 Task: Create a due date automation trigger when advanced on, 2 days before a card is due add dates not due this week at 11:00 AM.
Action: Mouse moved to (1201, 348)
Screenshot: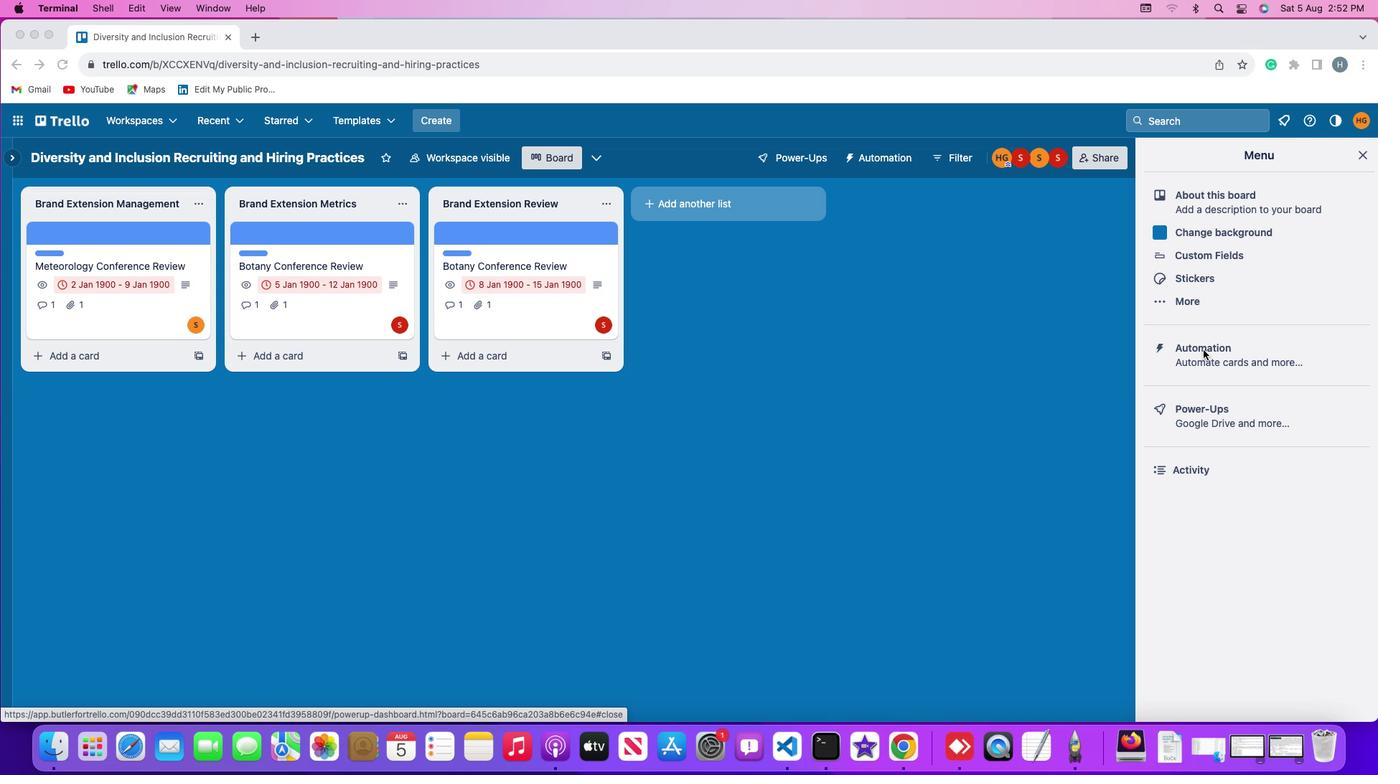 
Action: Mouse pressed left at (1201, 348)
Screenshot: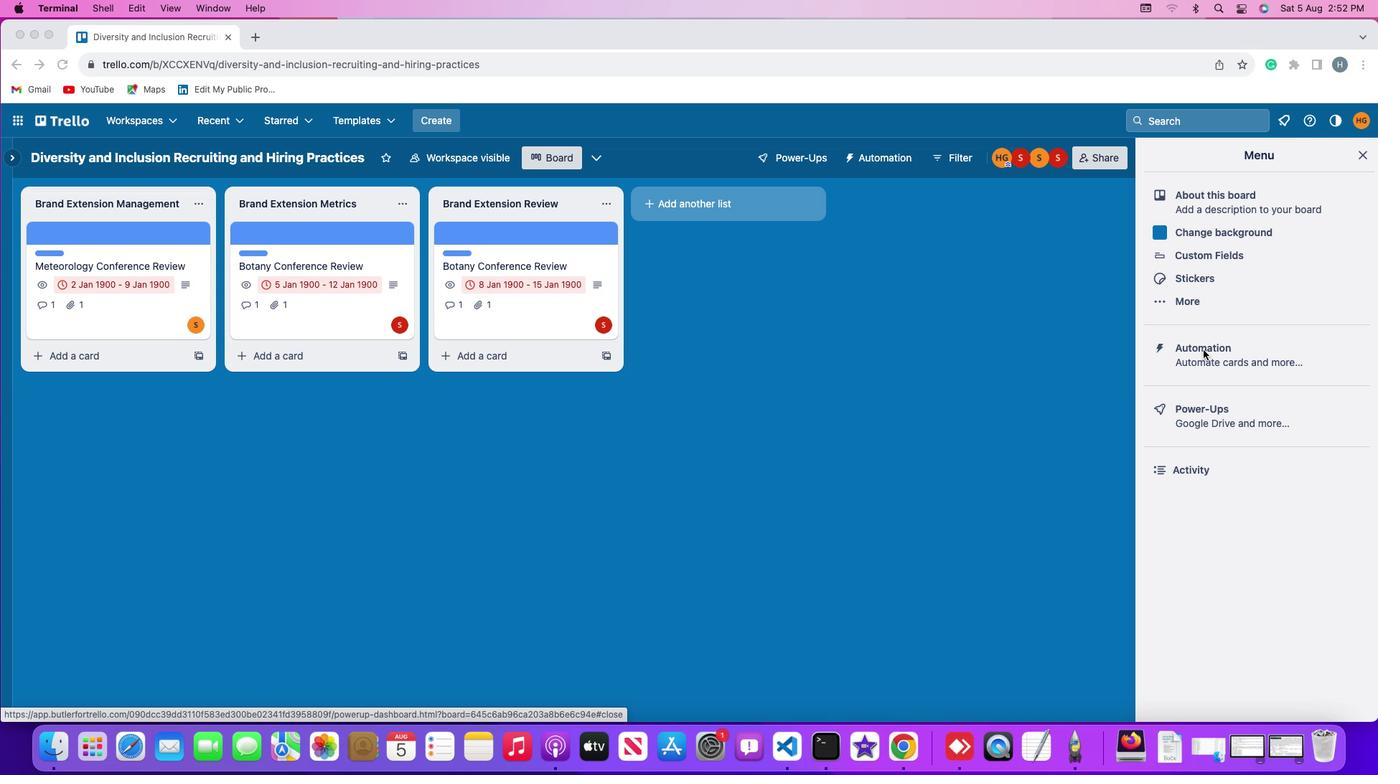 
Action: Mouse moved to (1201, 348)
Screenshot: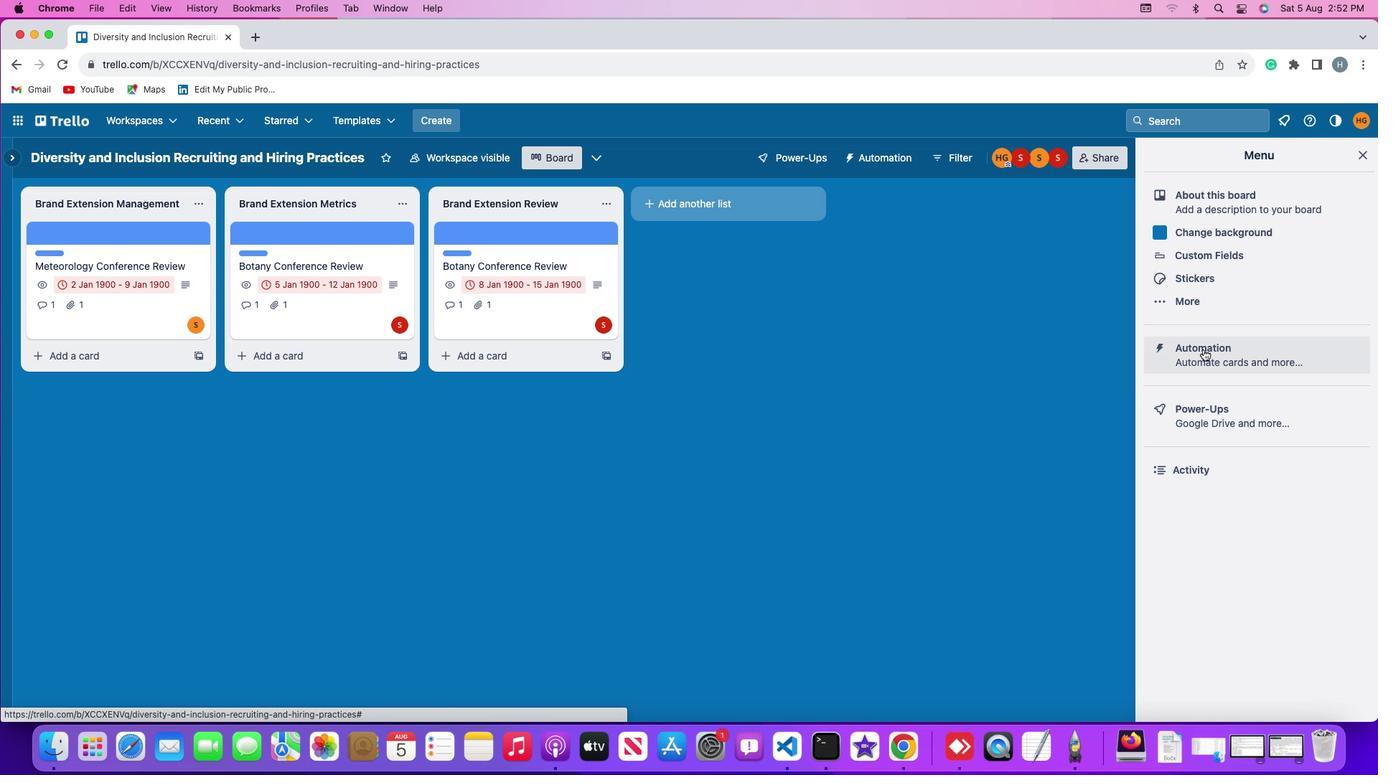 
Action: Mouse pressed left at (1201, 348)
Screenshot: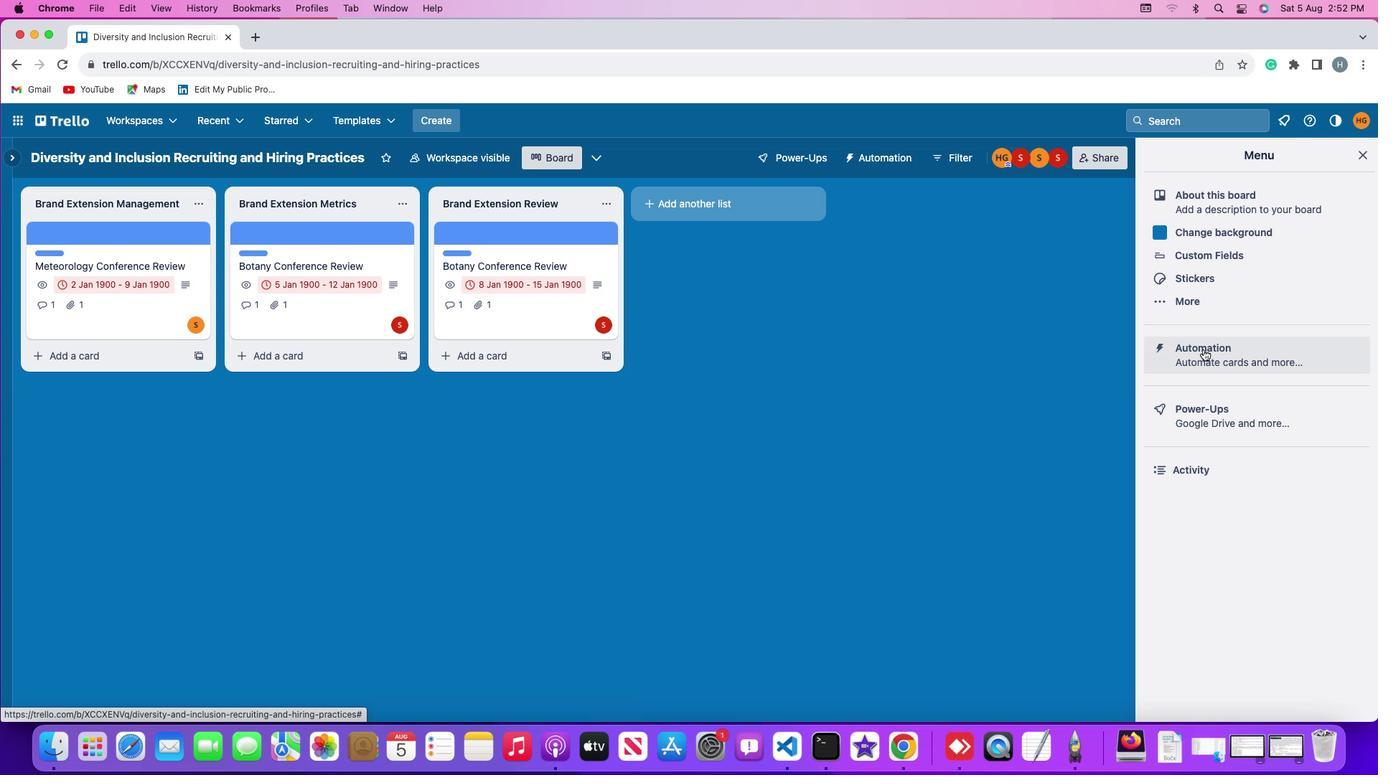 
Action: Mouse moved to (99, 341)
Screenshot: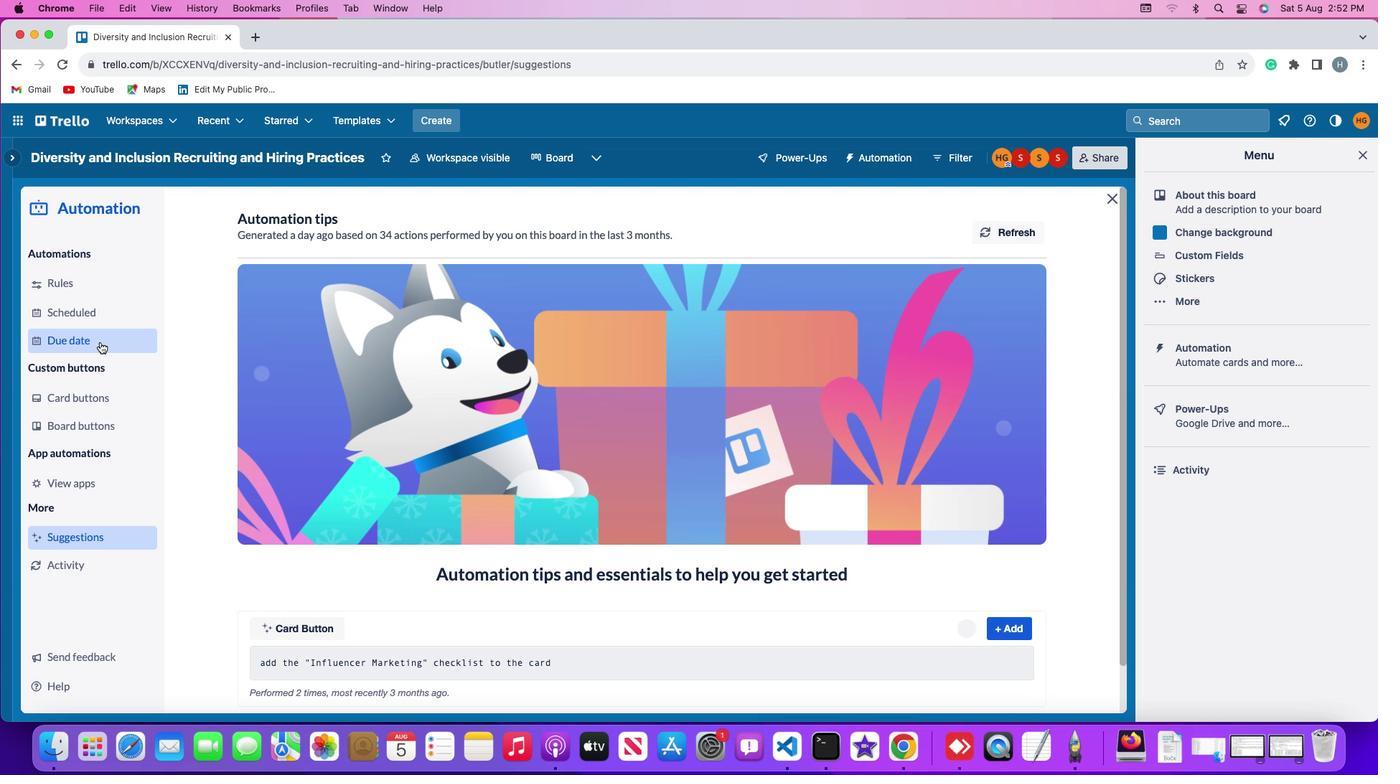 
Action: Mouse pressed left at (99, 341)
Screenshot: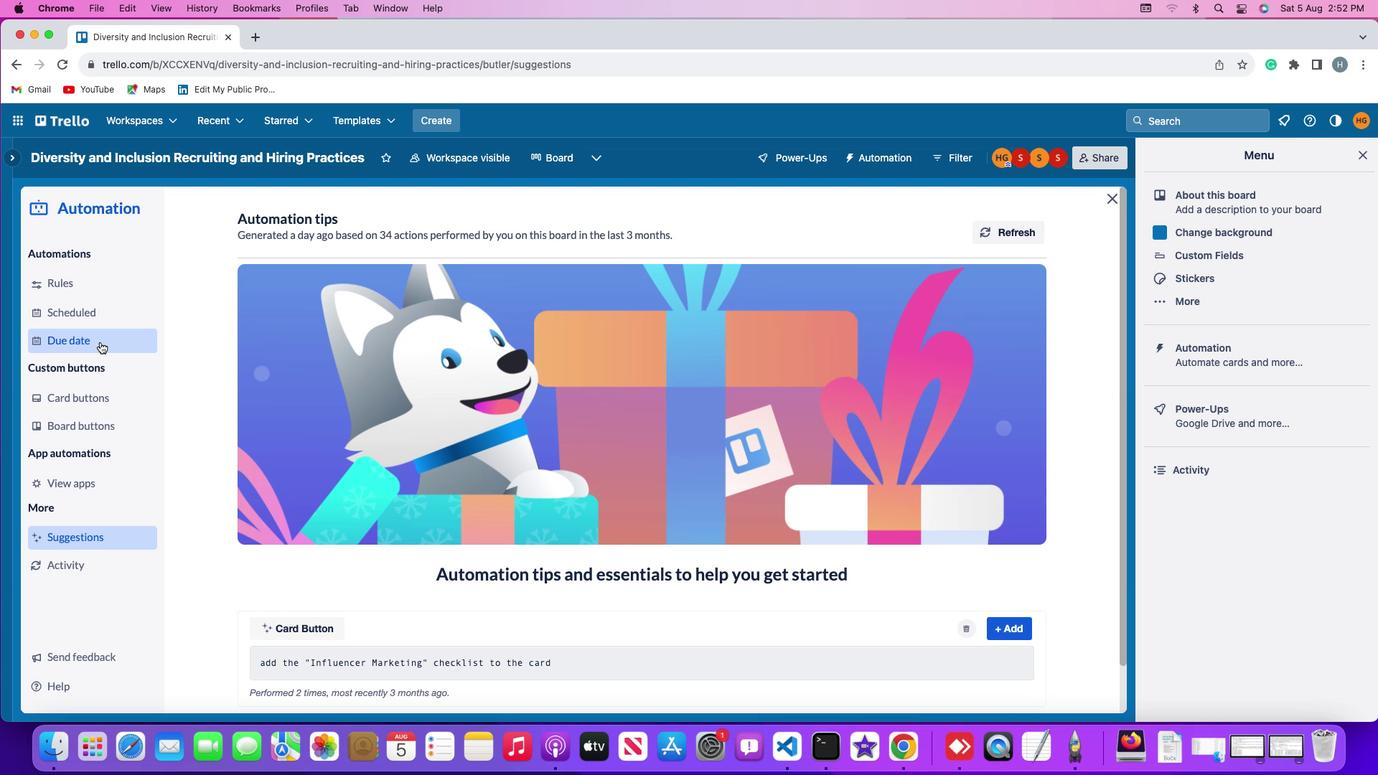 
Action: Mouse moved to (963, 216)
Screenshot: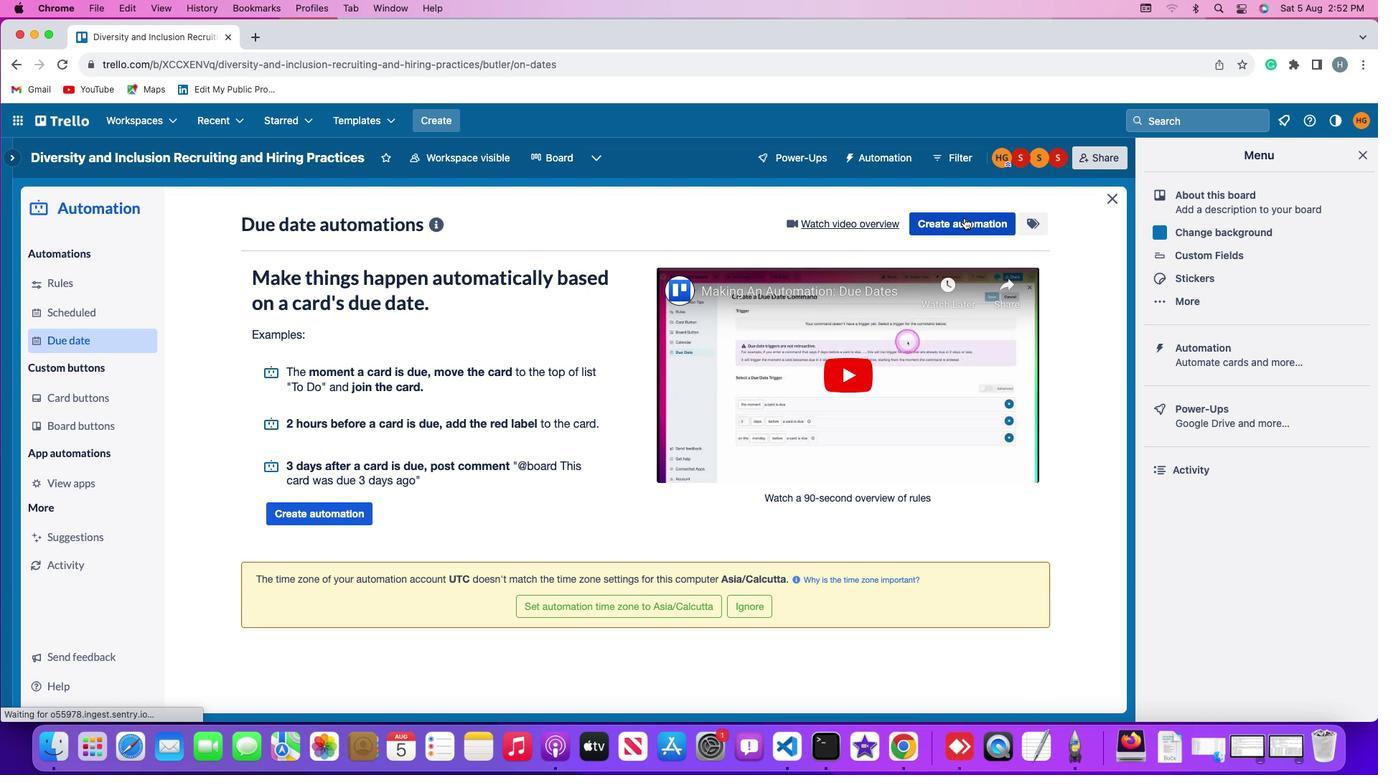 
Action: Mouse pressed left at (963, 216)
Screenshot: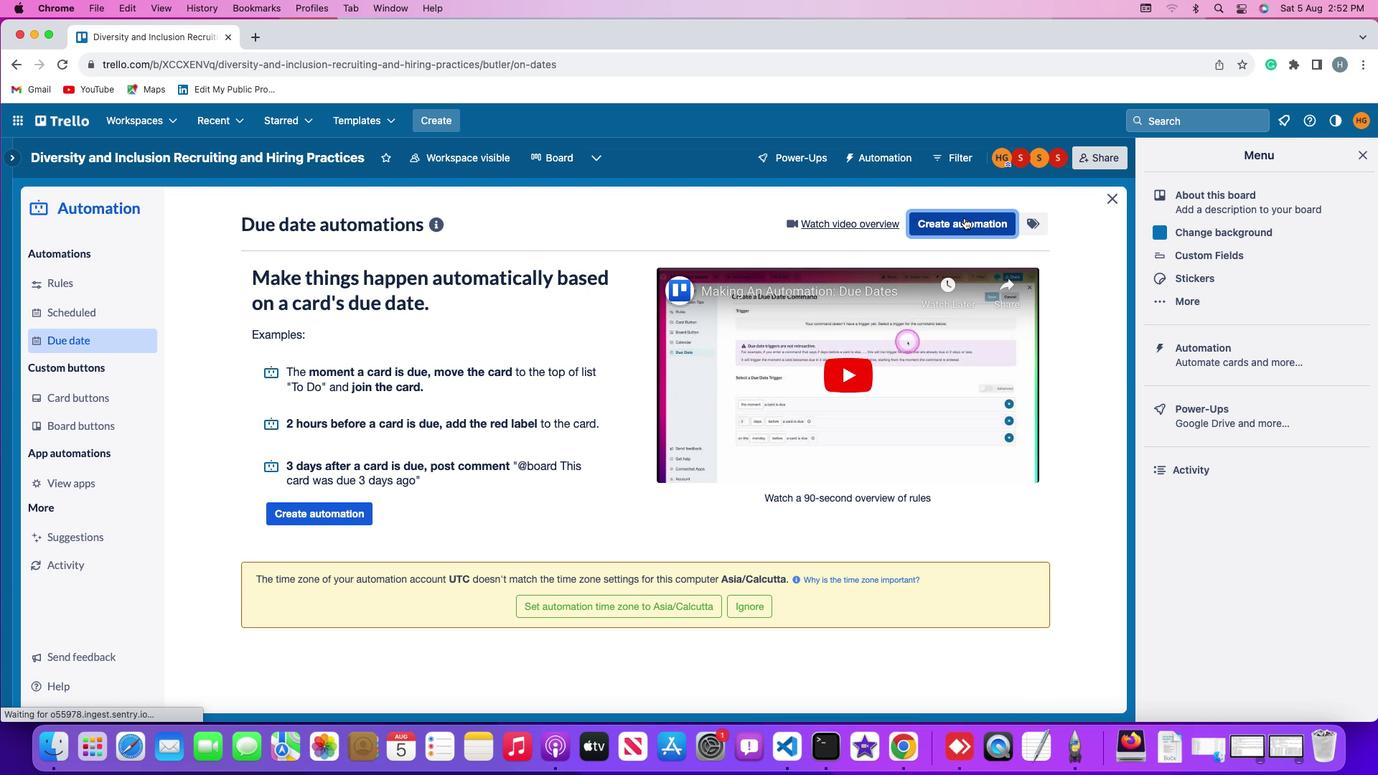 
Action: Mouse moved to (557, 353)
Screenshot: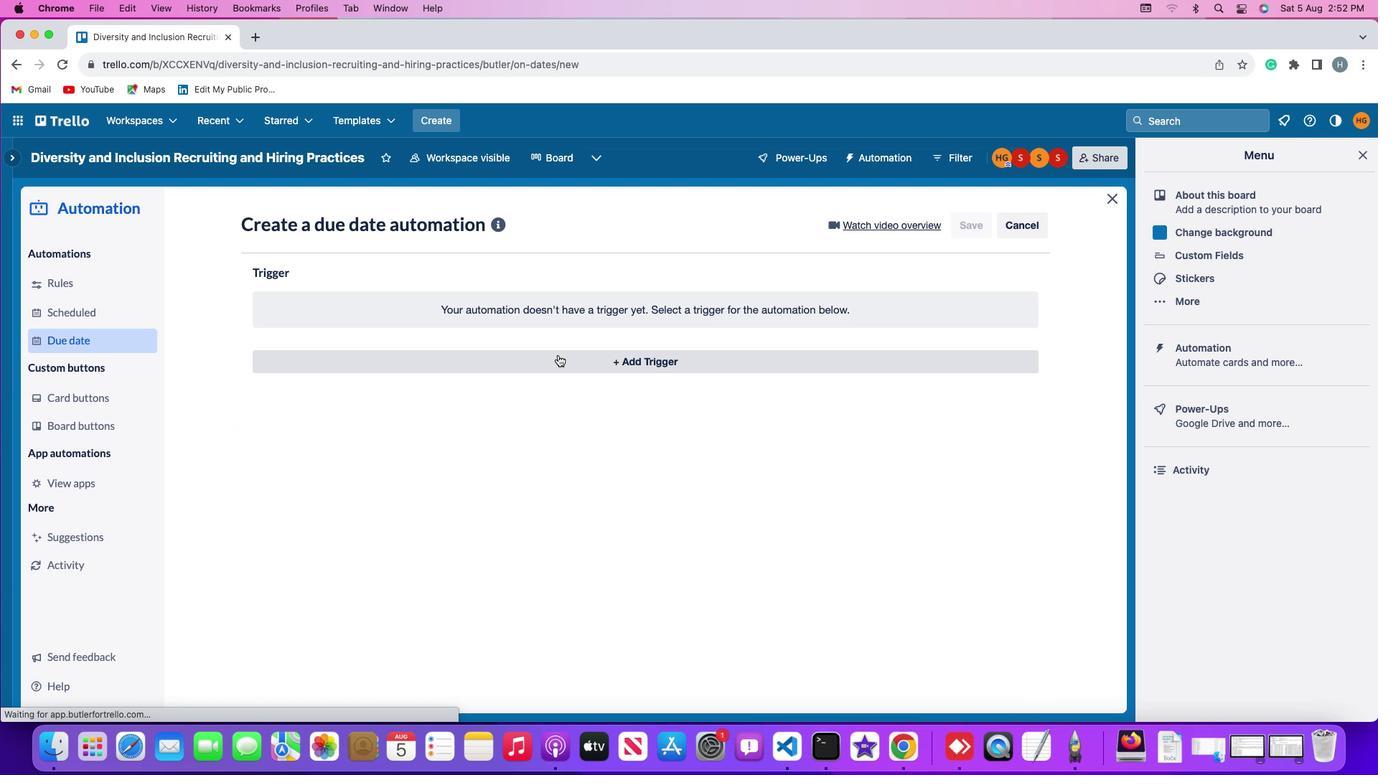 
Action: Mouse pressed left at (557, 353)
Screenshot: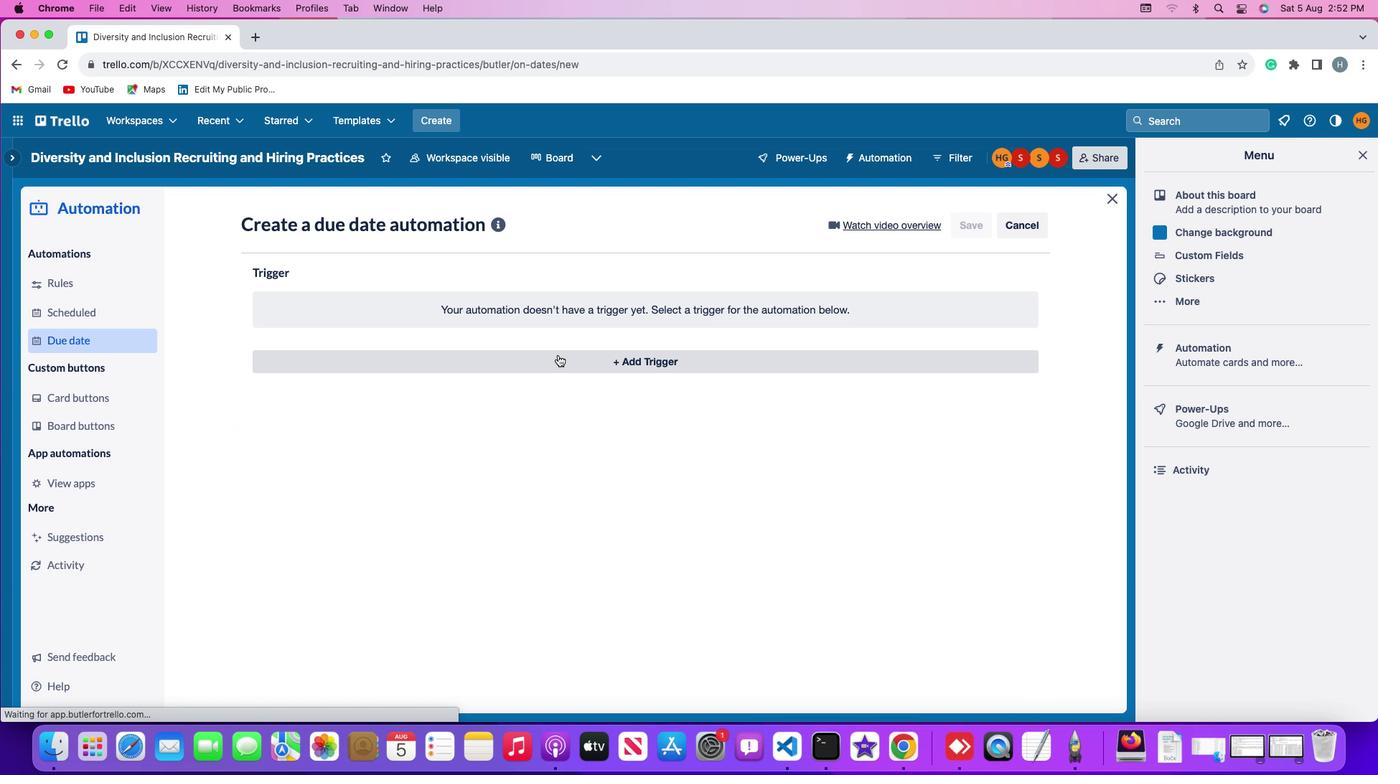 
Action: Mouse moved to (285, 572)
Screenshot: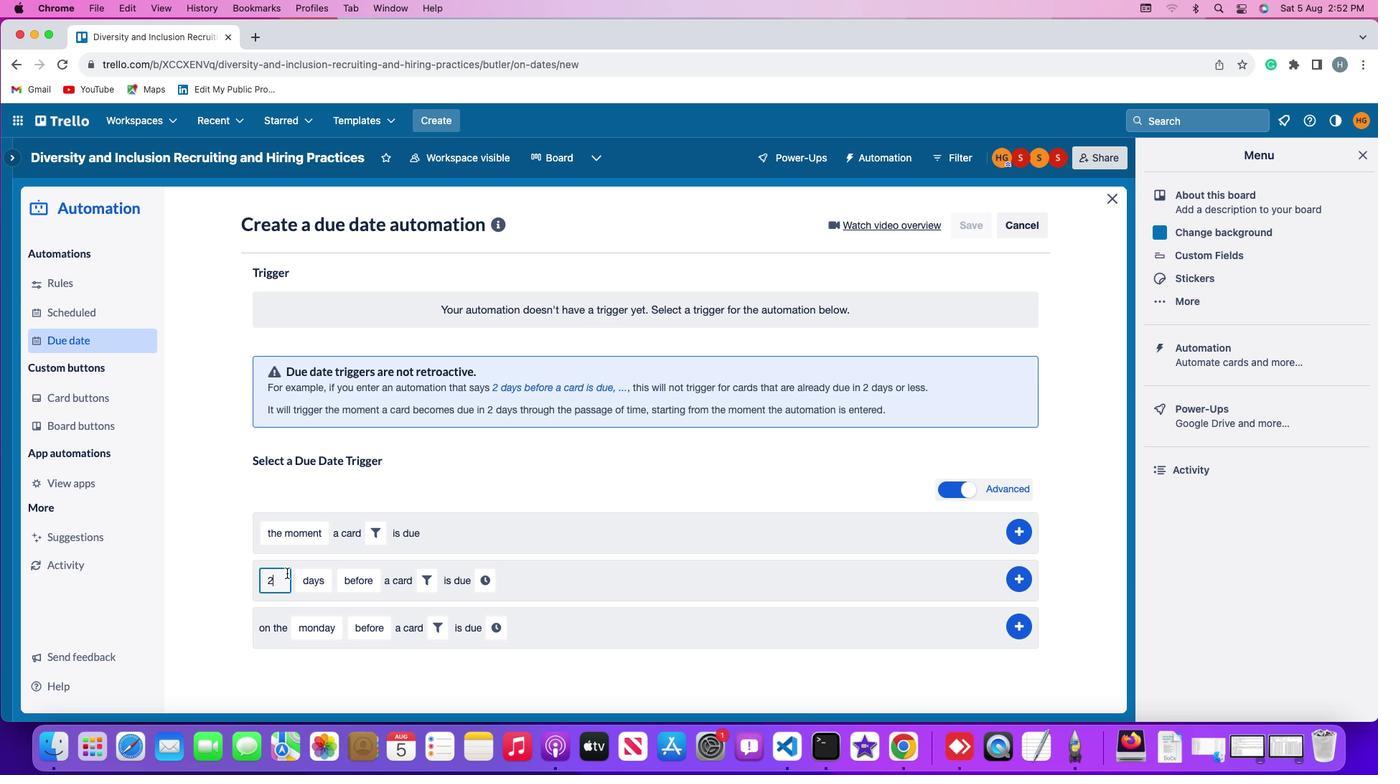 
Action: Mouse pressed left at (285, 572)
Screenshot: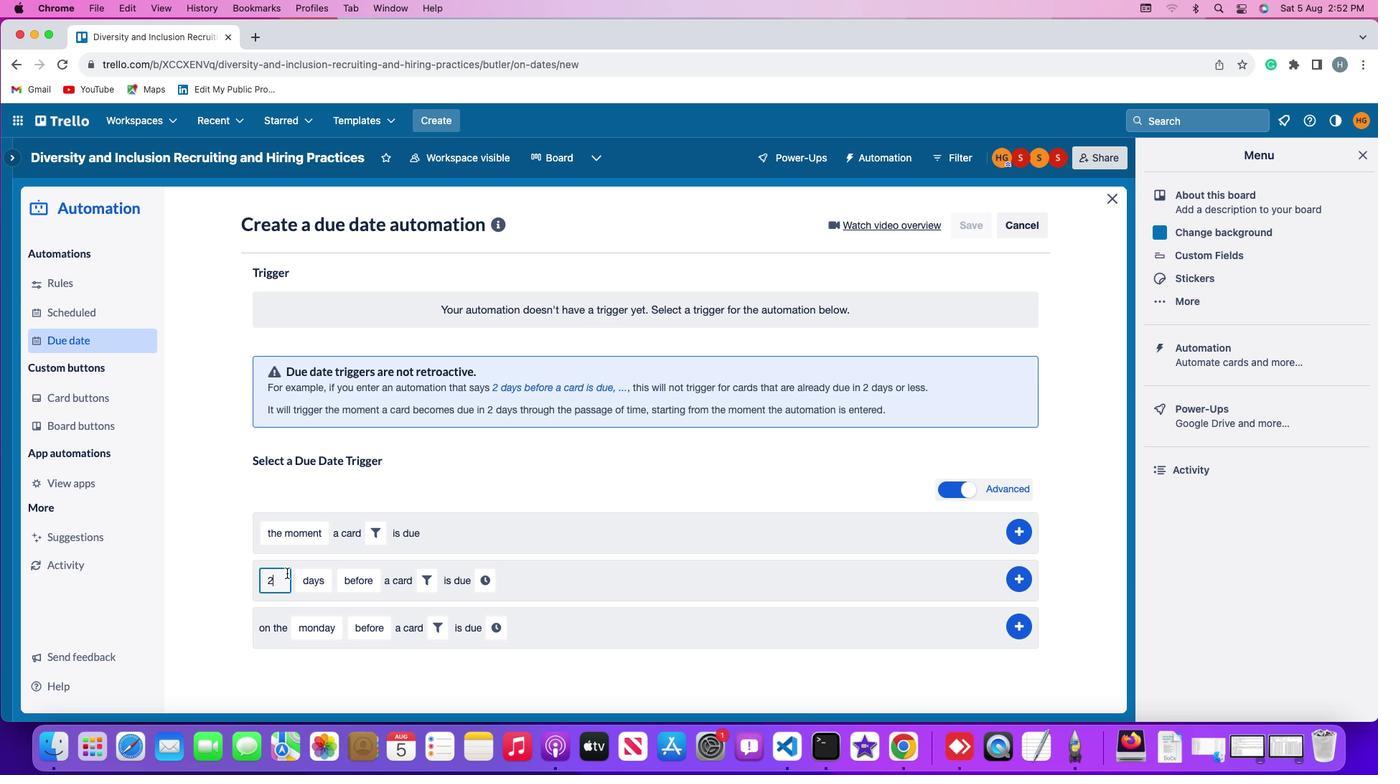 
Action: Key pressed Key.backspace'2'
Screenshot: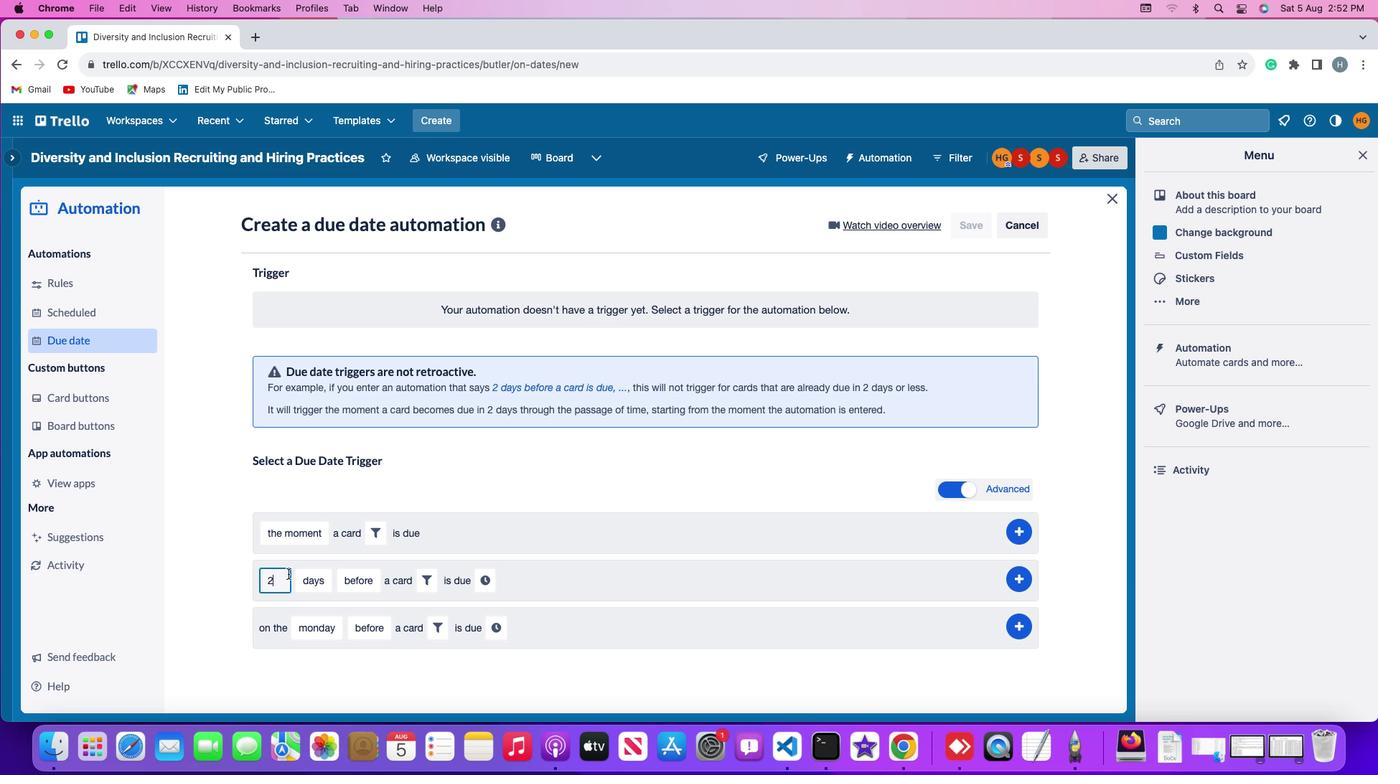 
Action: Mouse moved to (304, 572)
Screenshot: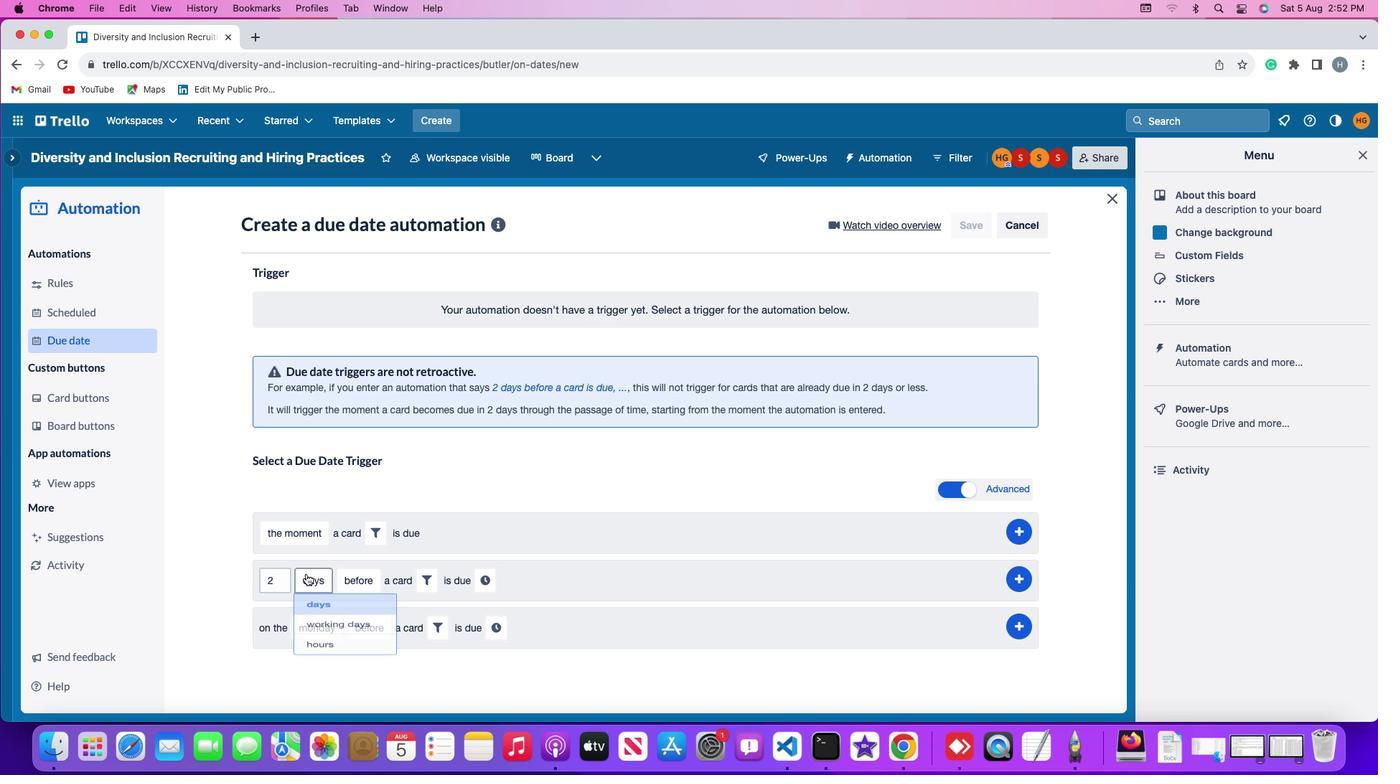 
Action: Mouse pressed left at (304, 572)
Screenshot: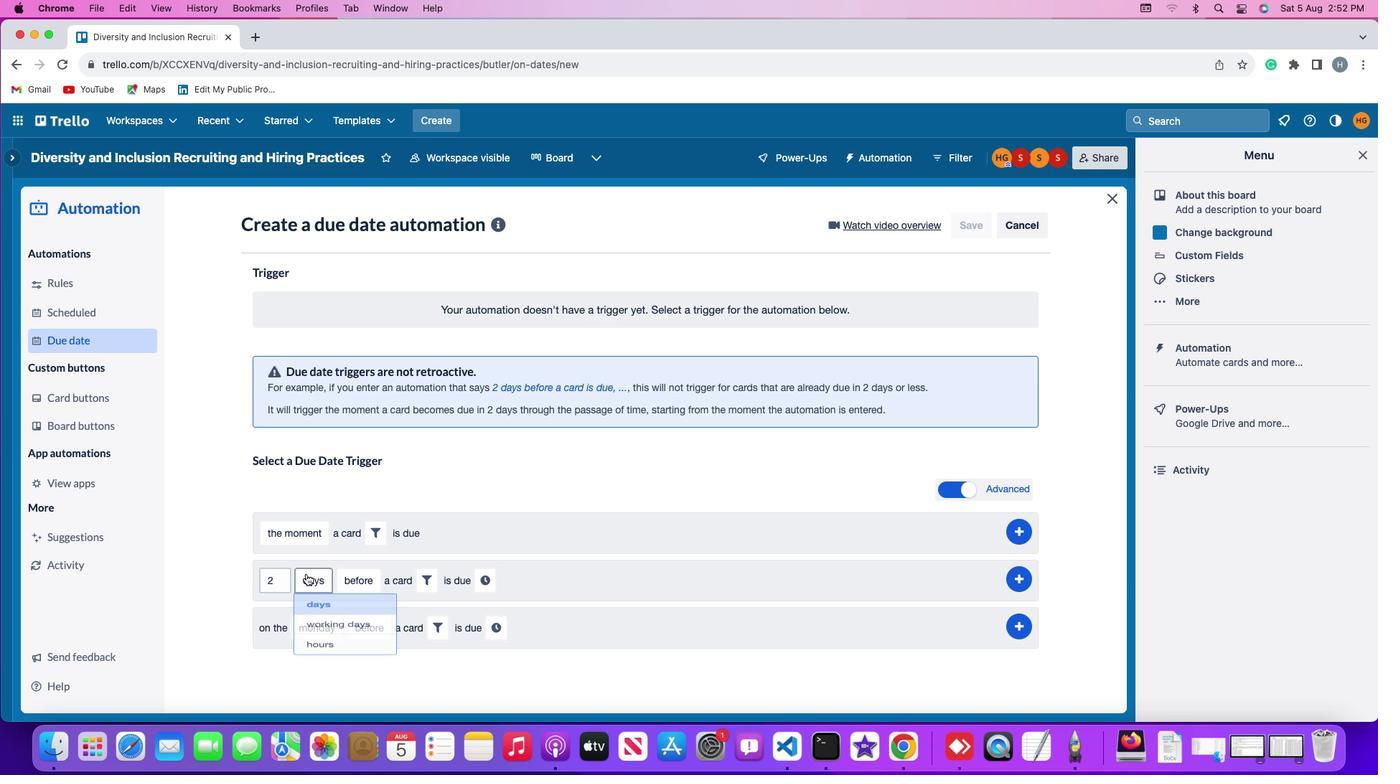 
Action: Mouse moved to (317, 610)
Screenshot: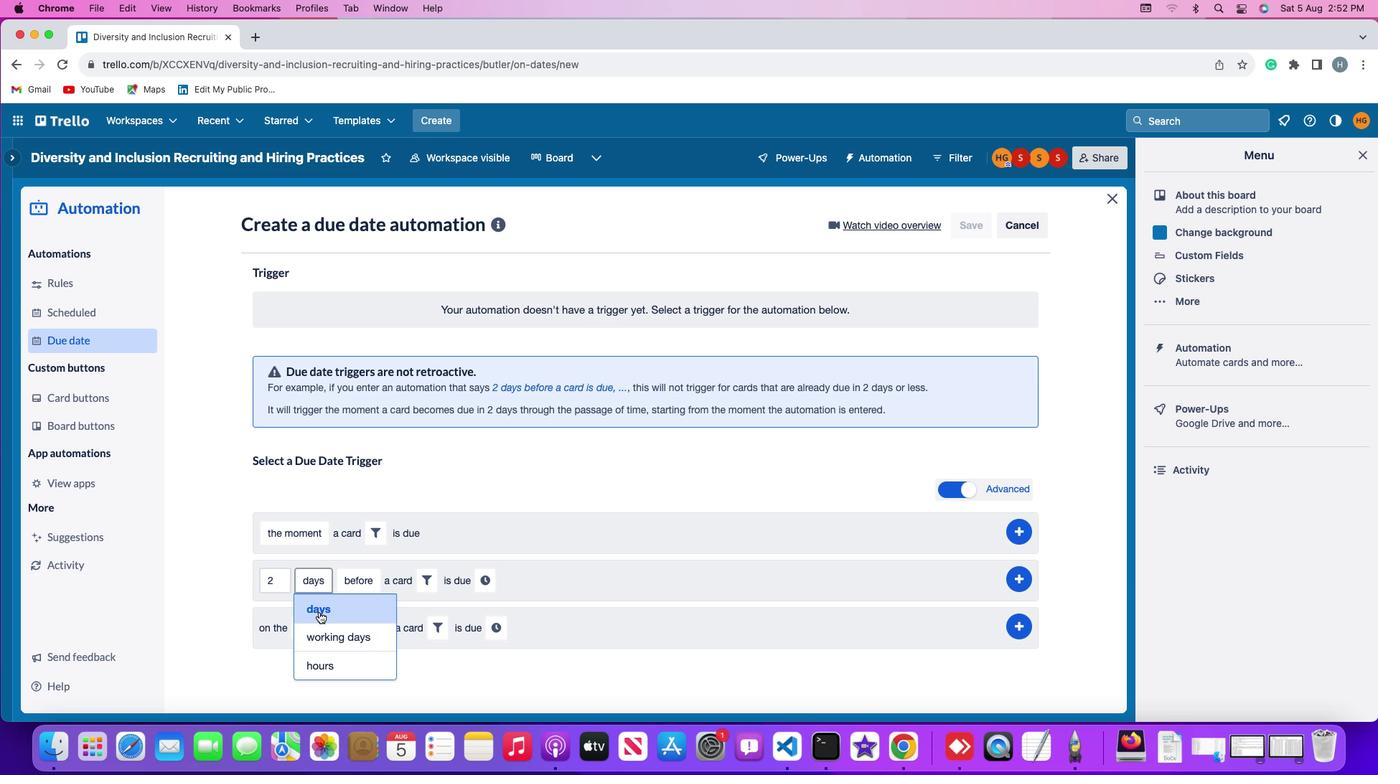 
Action: Mouse pressed left at (317, 610)
Screenshot: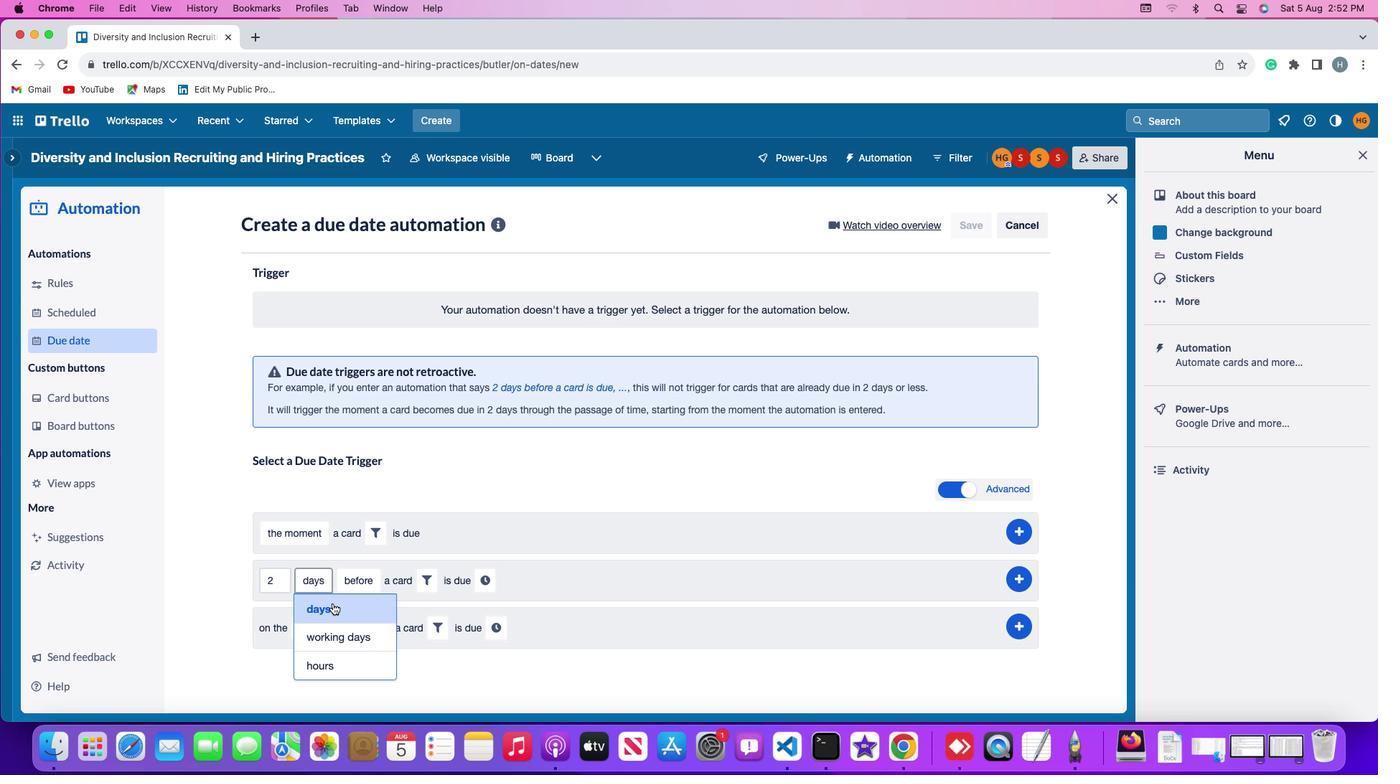 
Action: Mouse moved to (369, 582)
Screenshot: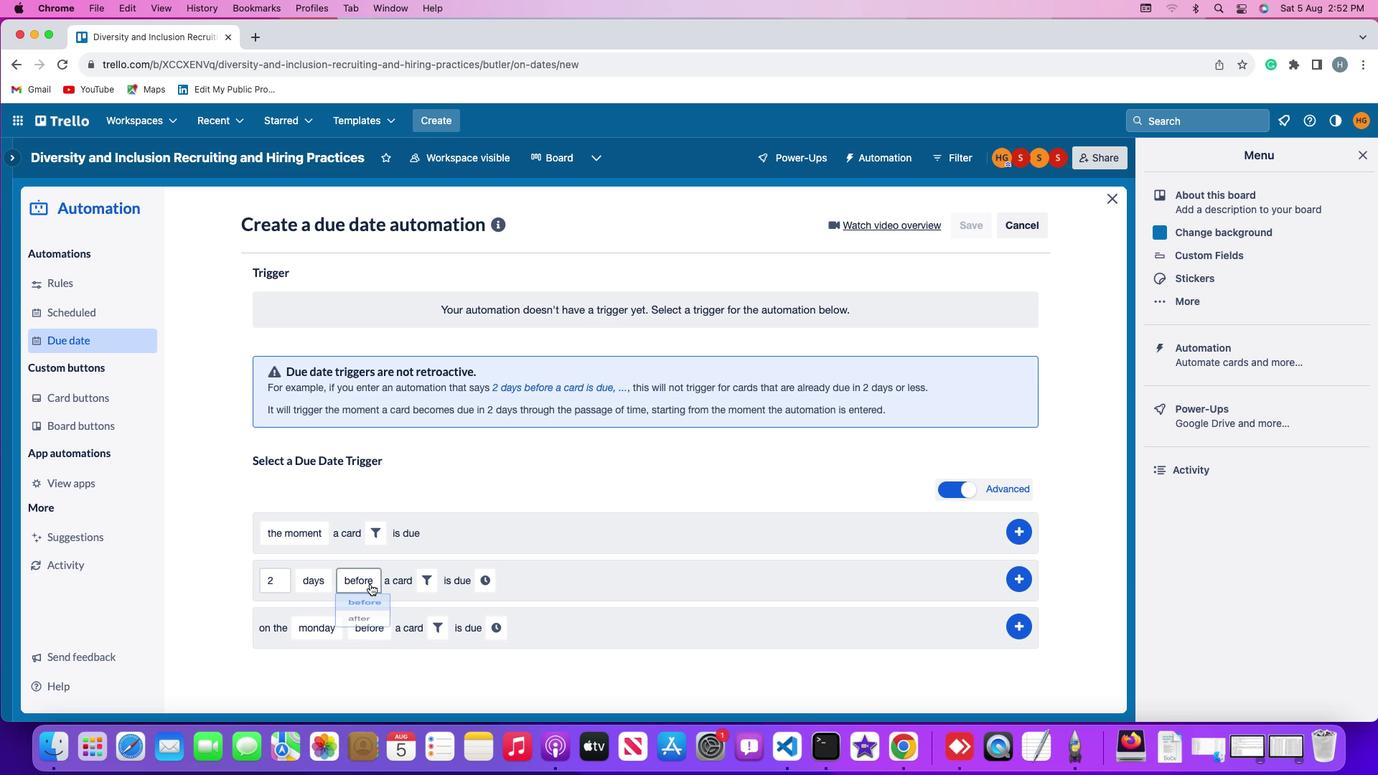 
Action: Mouse pressed left at (369, 582)
Screenshot: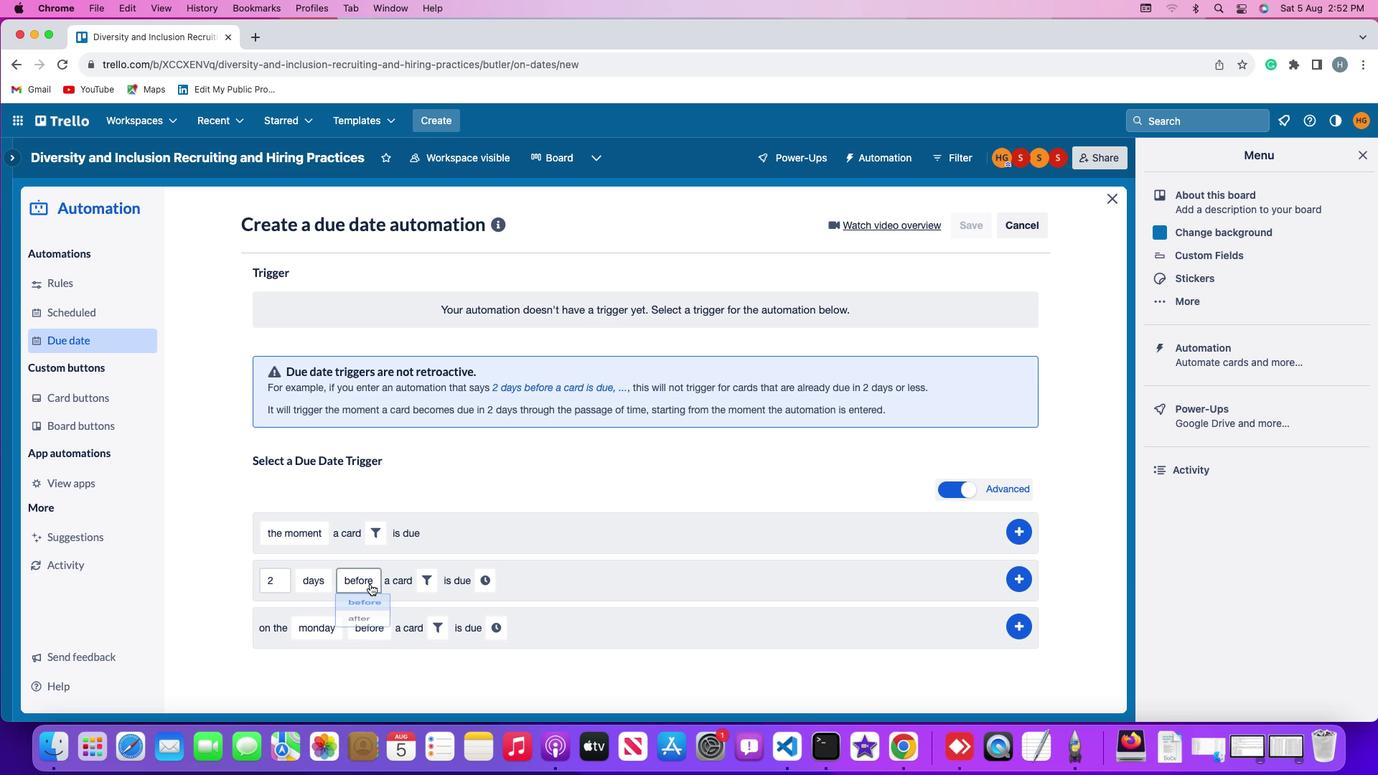 
Action: Mouse moved to (369, 606)
Screenshot: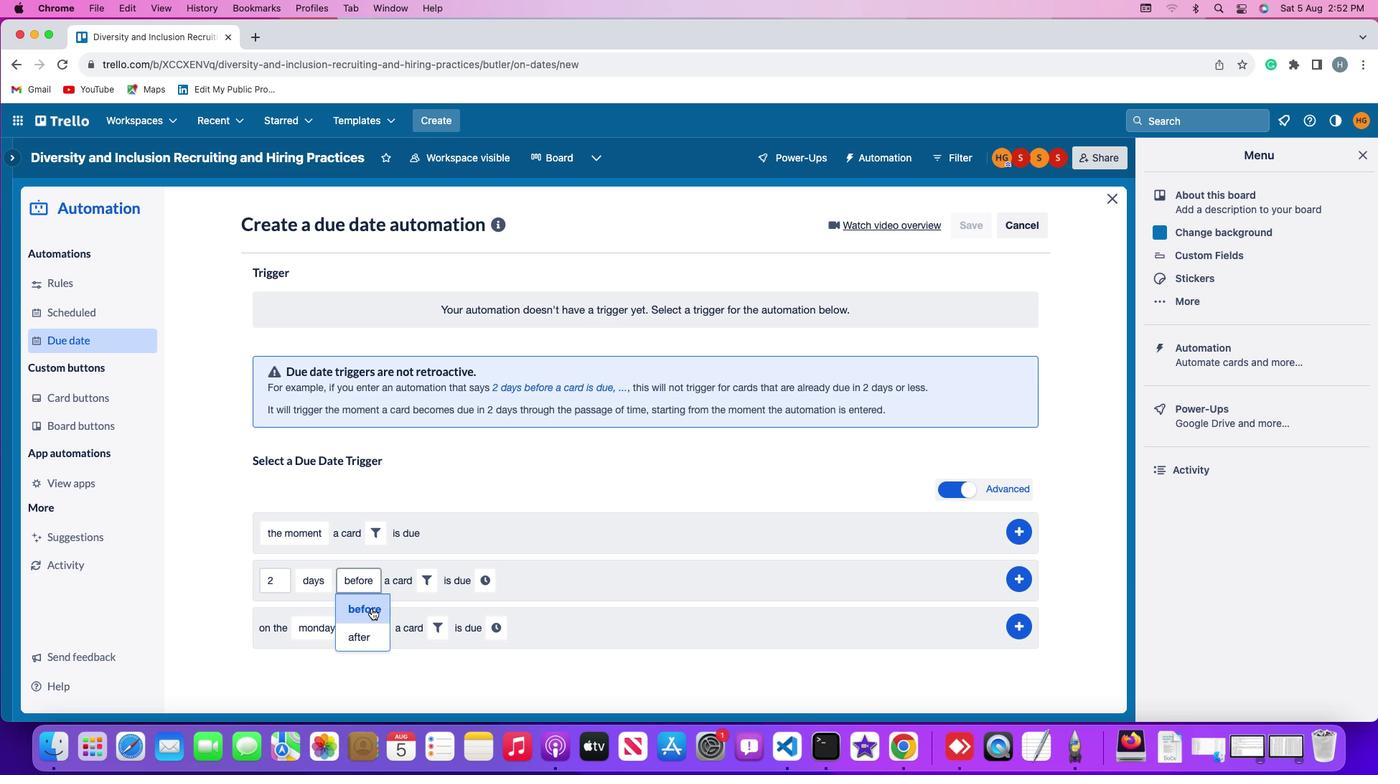 
Action: Mouse pressed left at (369, 606)
Screenshot: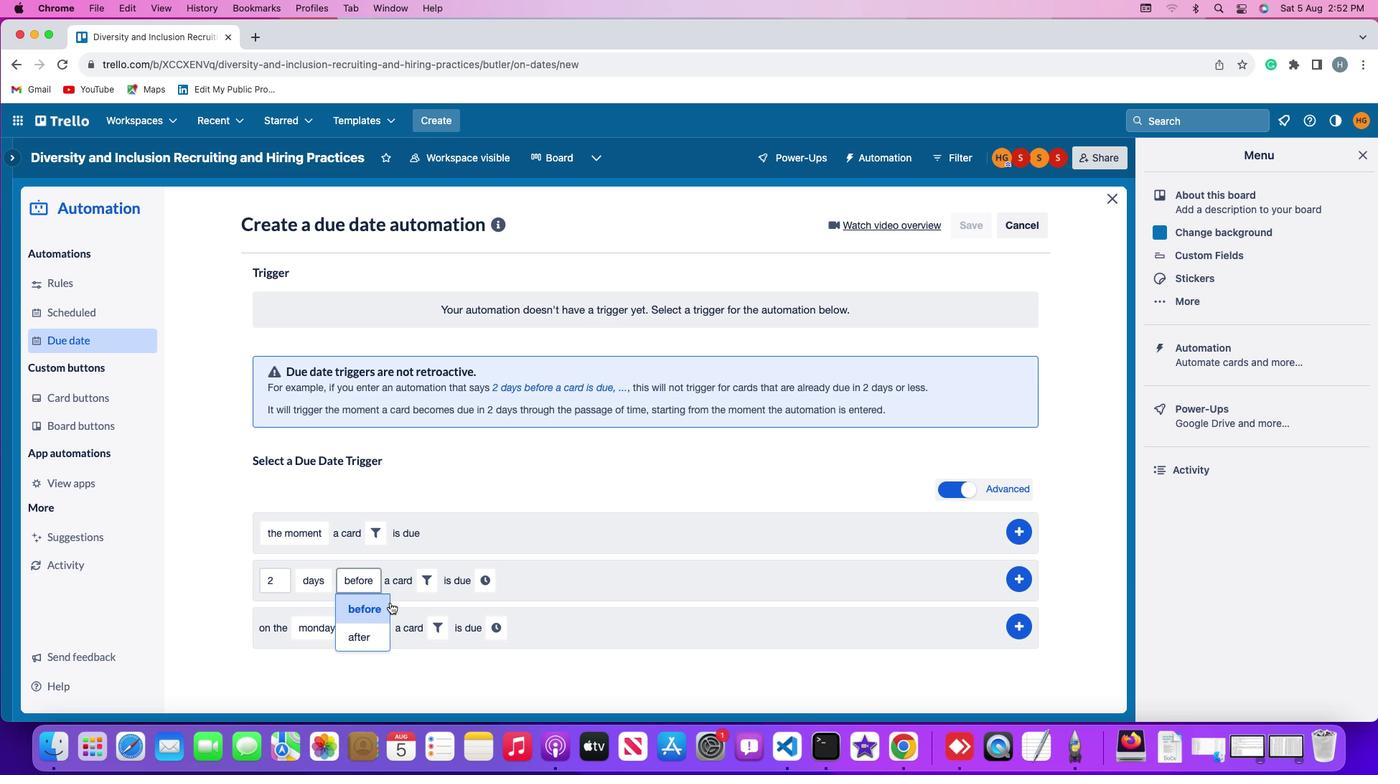 
Action: Mouse moved to (422, 581)
Screenshot: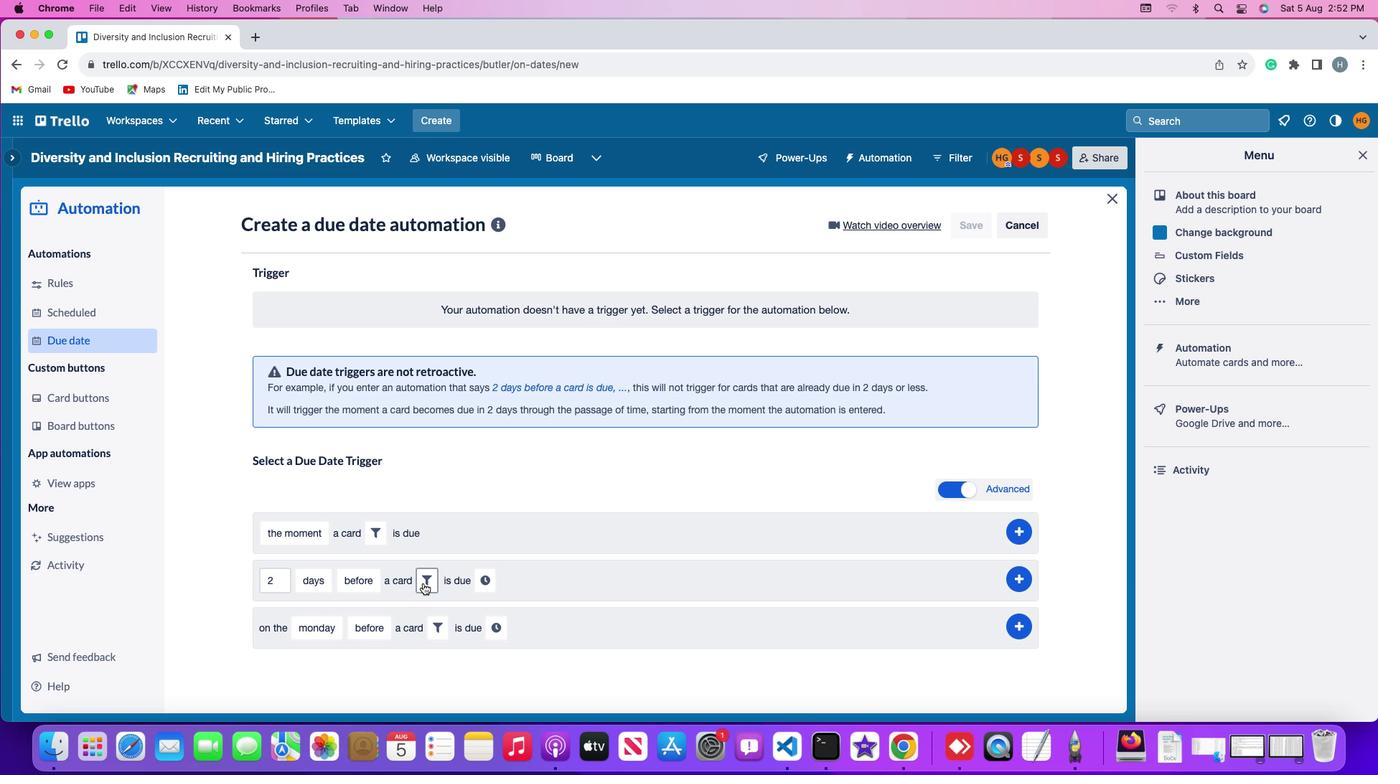 
Action: Mouse pressed left at (422, 581)
Screenshot: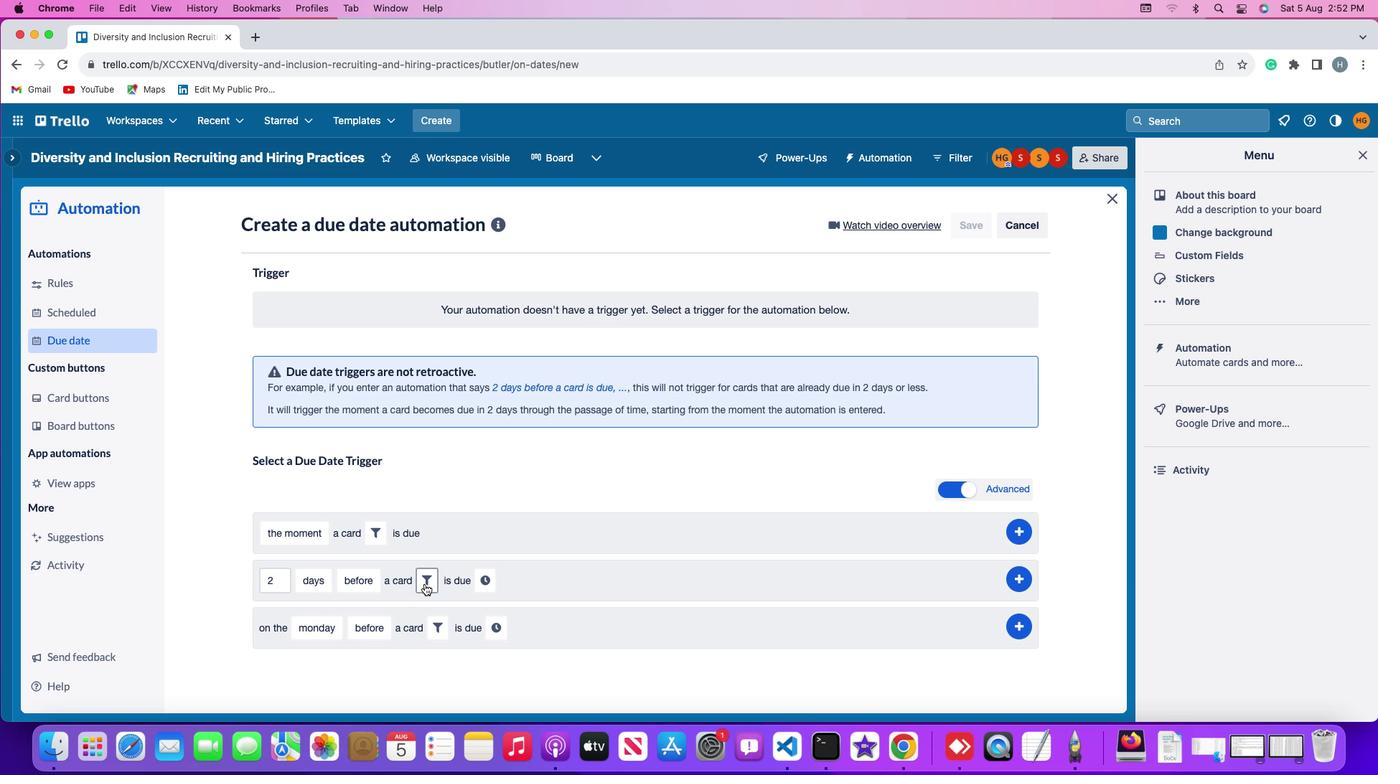 
Action: Mouse moved to (513, 622)
Screenshot: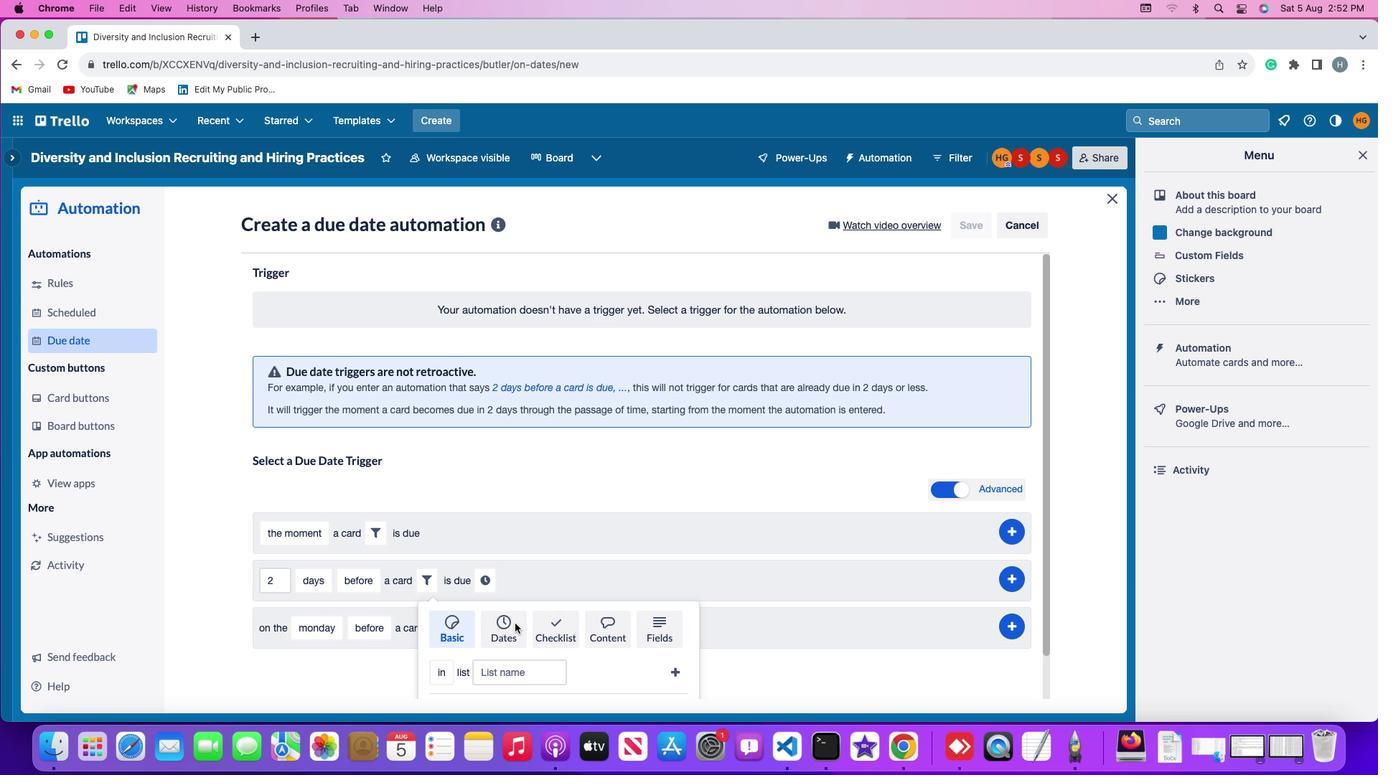 
Action: Mouse pressed left at (513, 622)
Screenshot: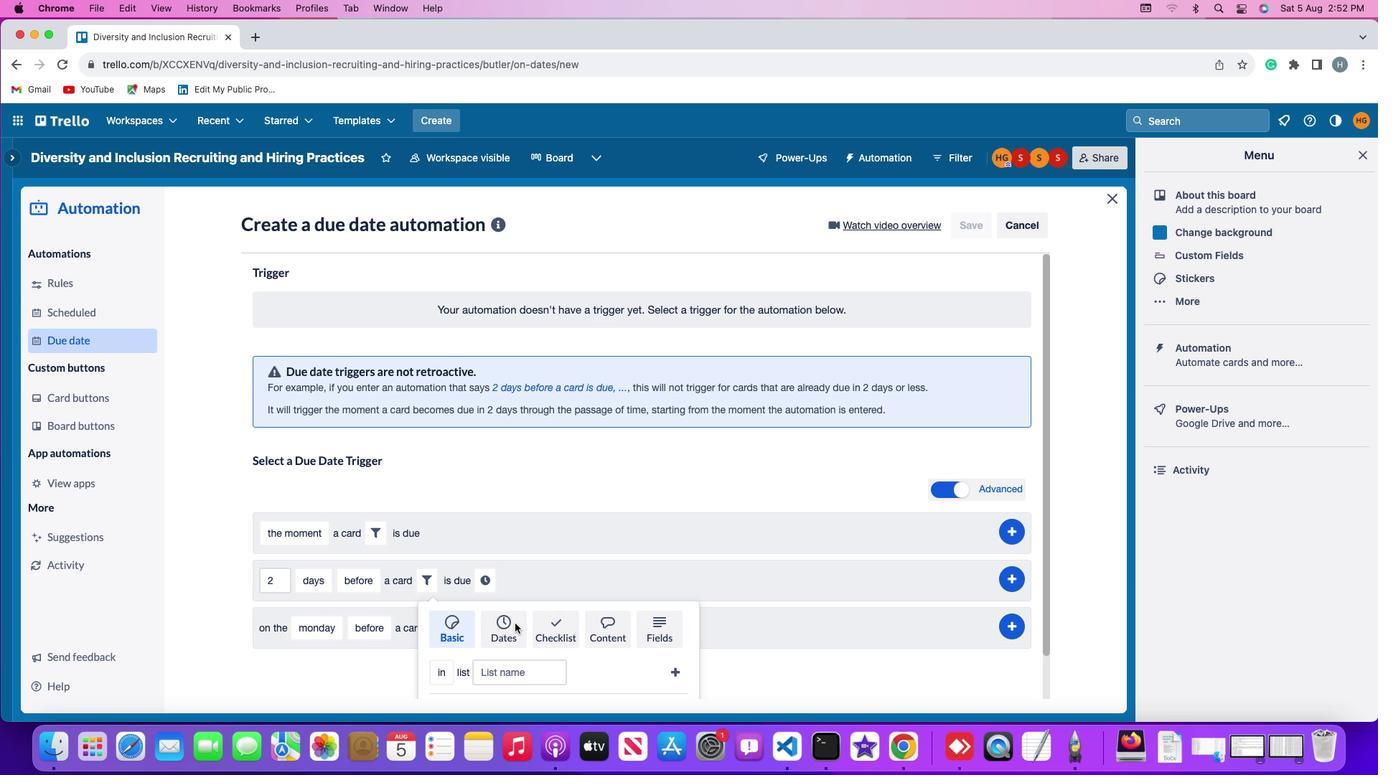
Action: Mouse moved to (507, 622)
Screenshot: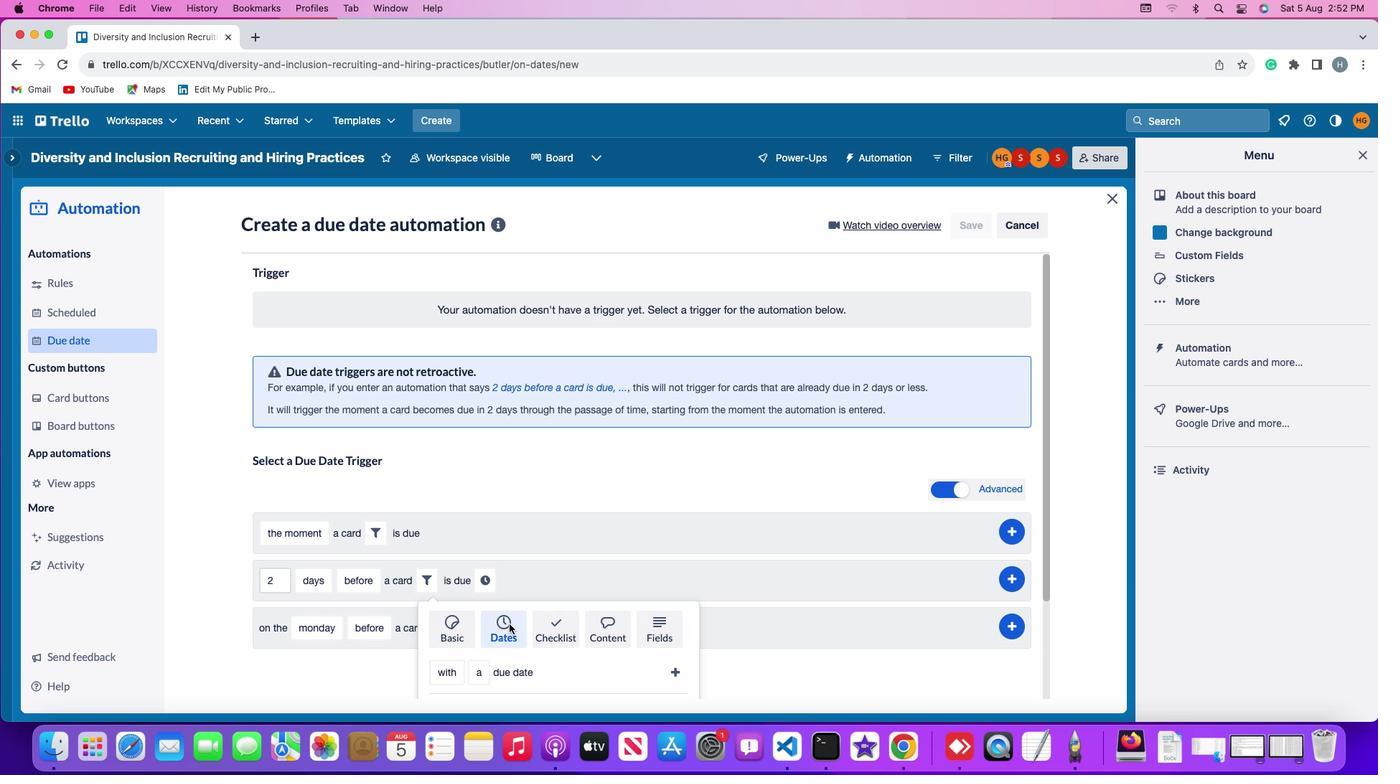 
Action: Mouse scrolled (507, 622) with delta (0, -1)
Screenshot: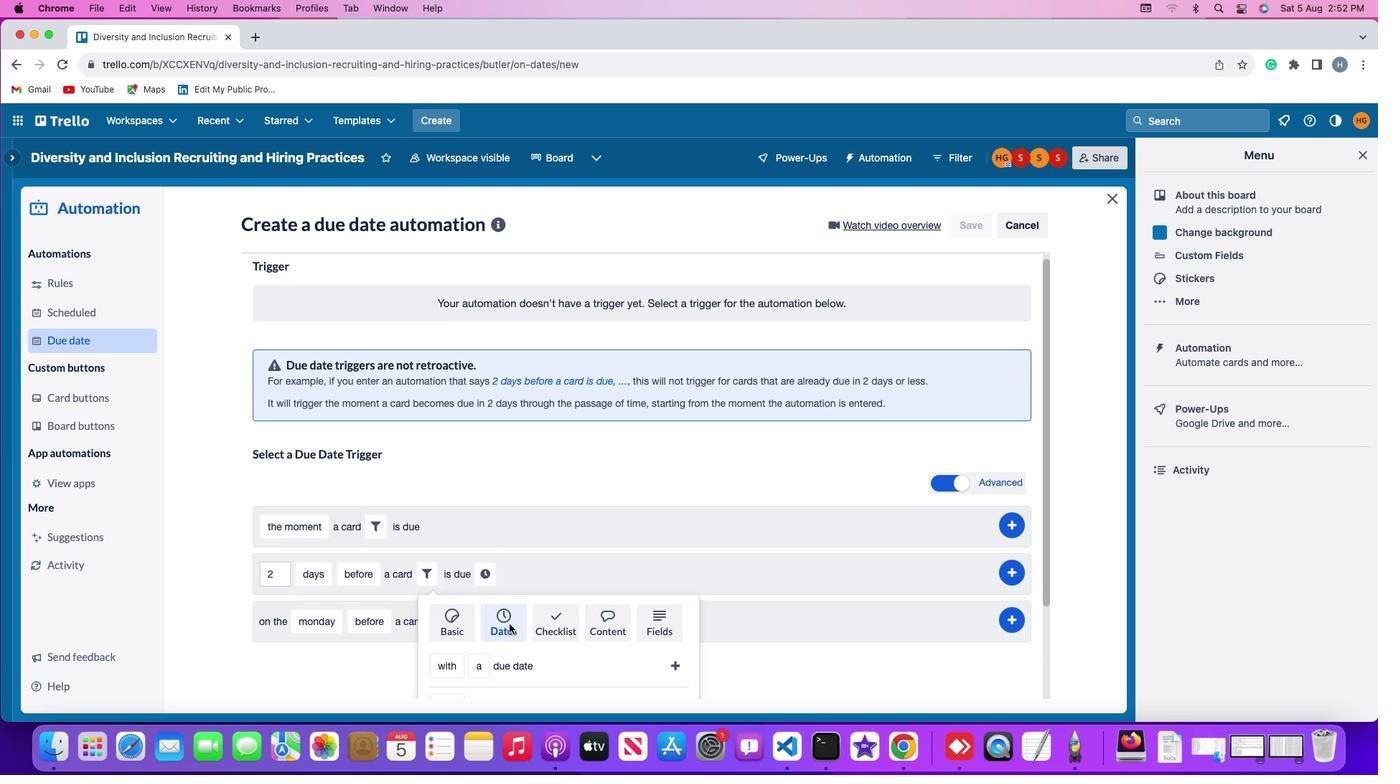 
Action: Mouse scrolled (507, 622) with delta (0, -1)
Screenshot: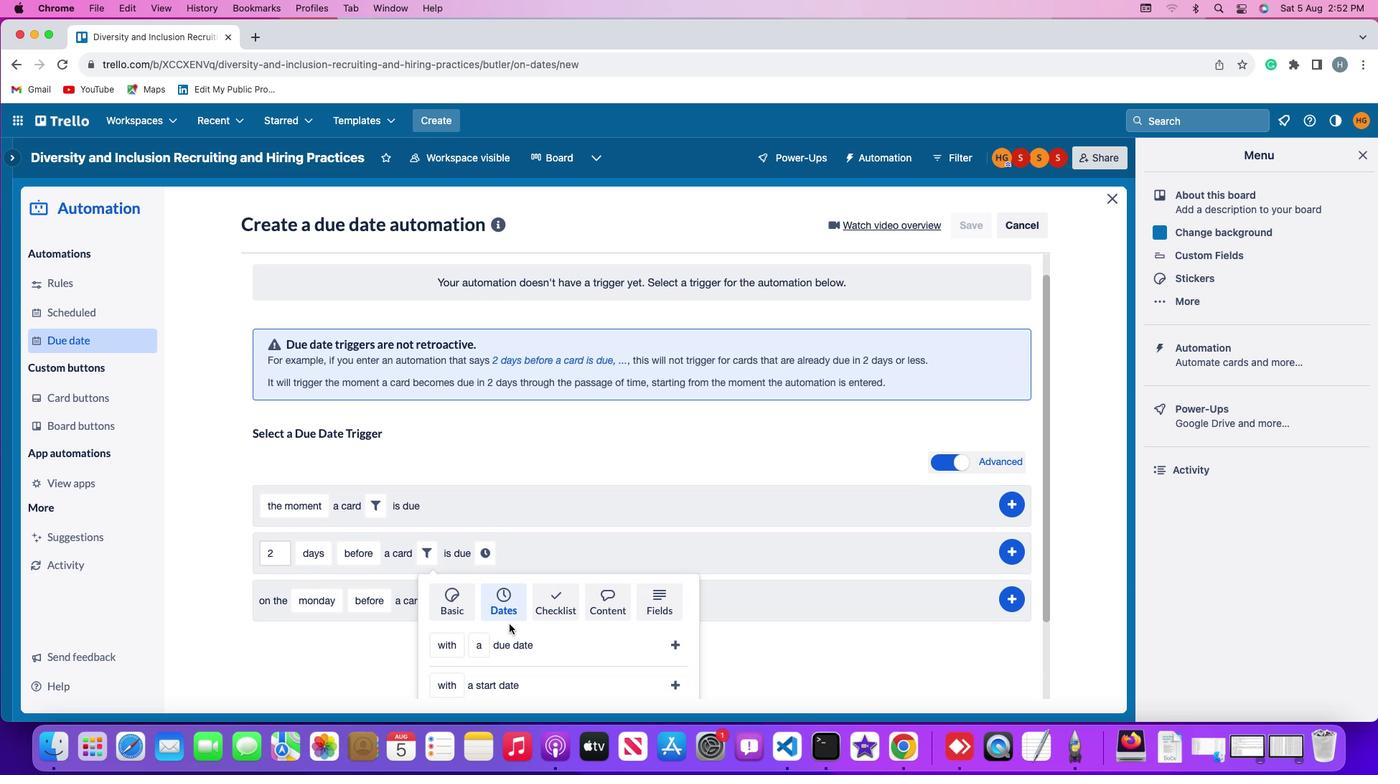 
Action: Mouse scrolled (507, 622) with delta (0, -2)
Screenshot: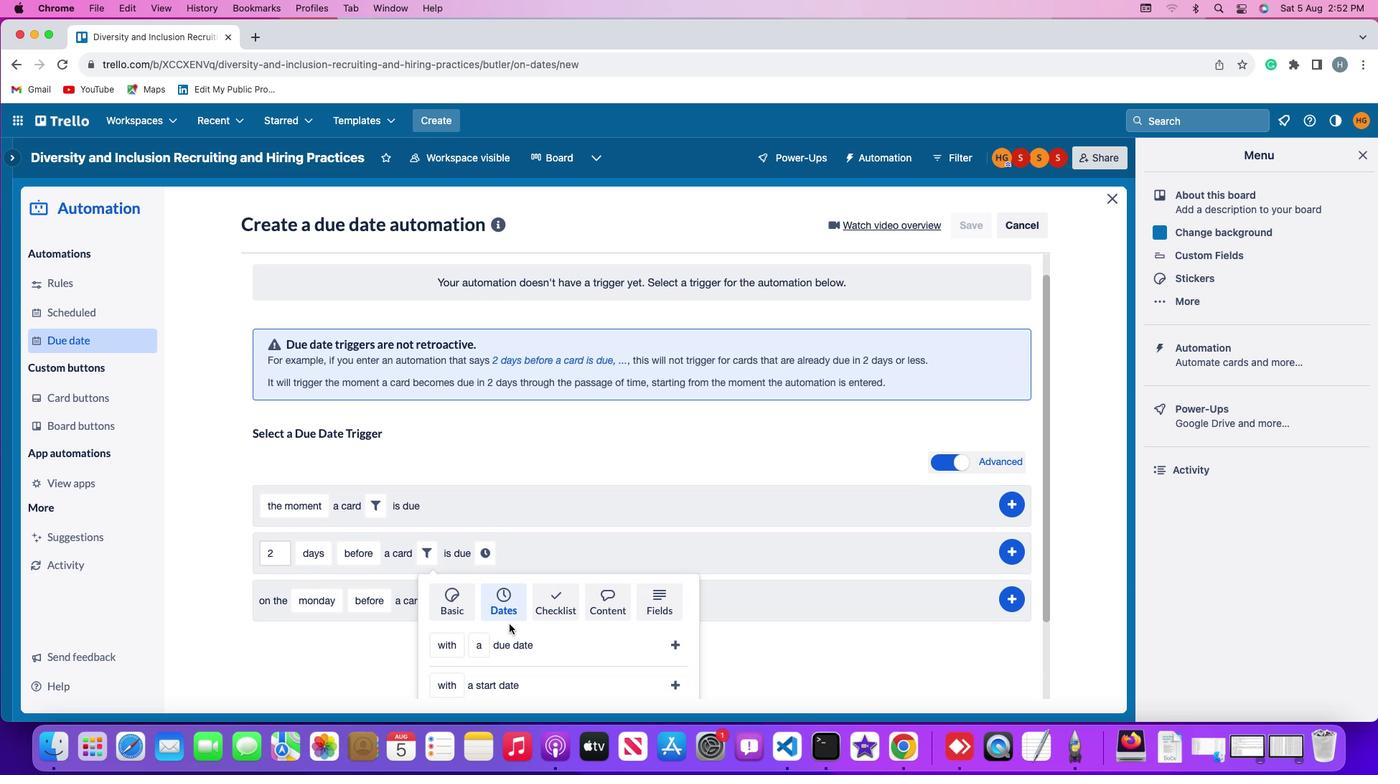 
Action: Mouse scrolled (507, 622) with delta (0, -4)
Screenshot: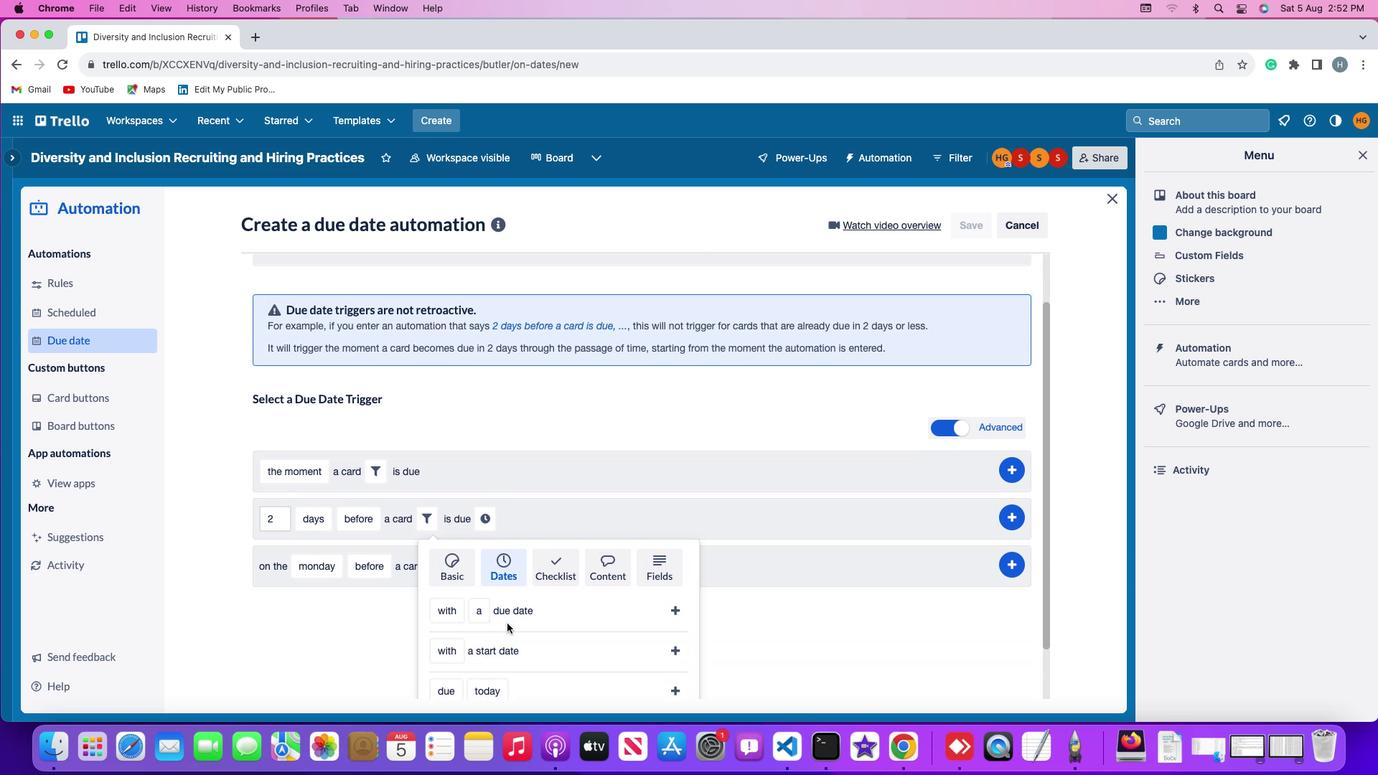 
Action: Mouse scrolled (507, 622) with delta (0, -5)
Screenshot: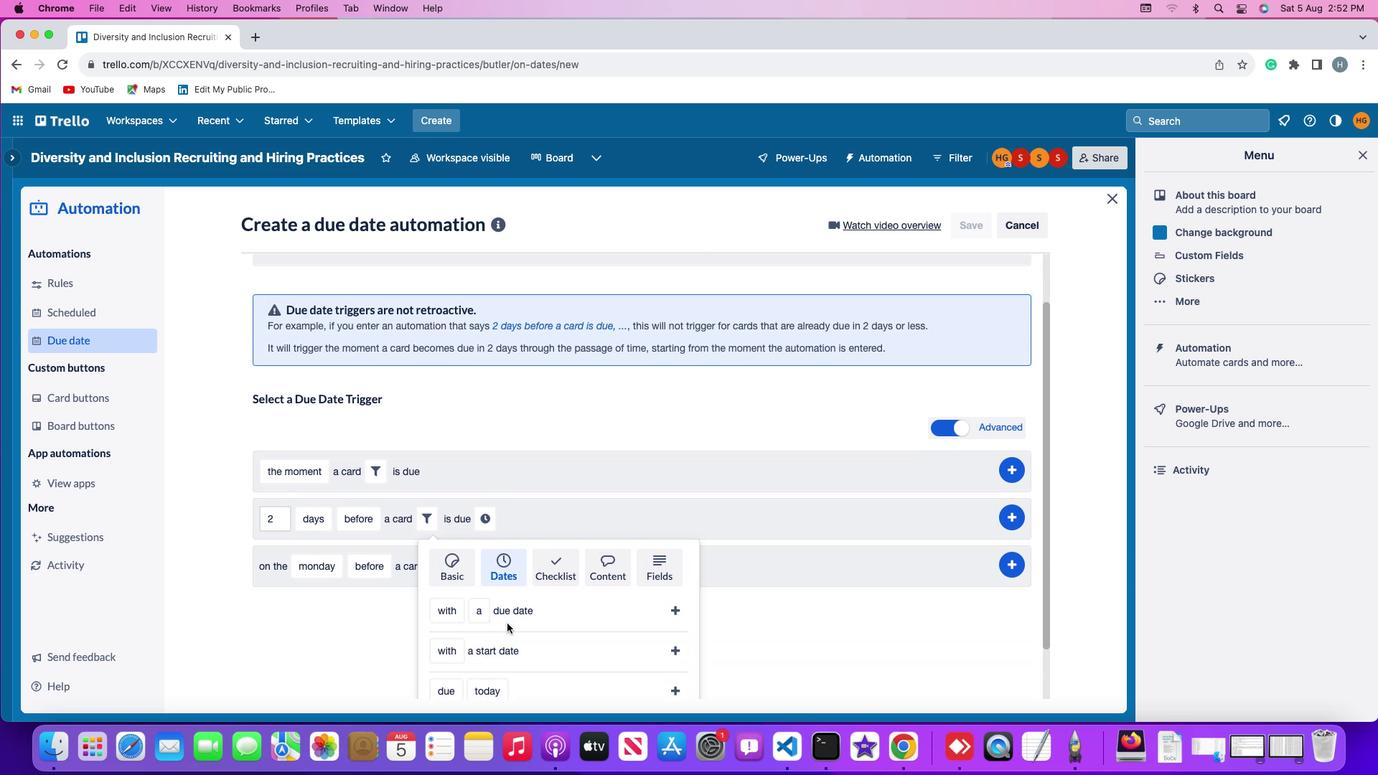 
Action: Mouse scrolled (507, 622) with delta (0, -5)
Screenshot: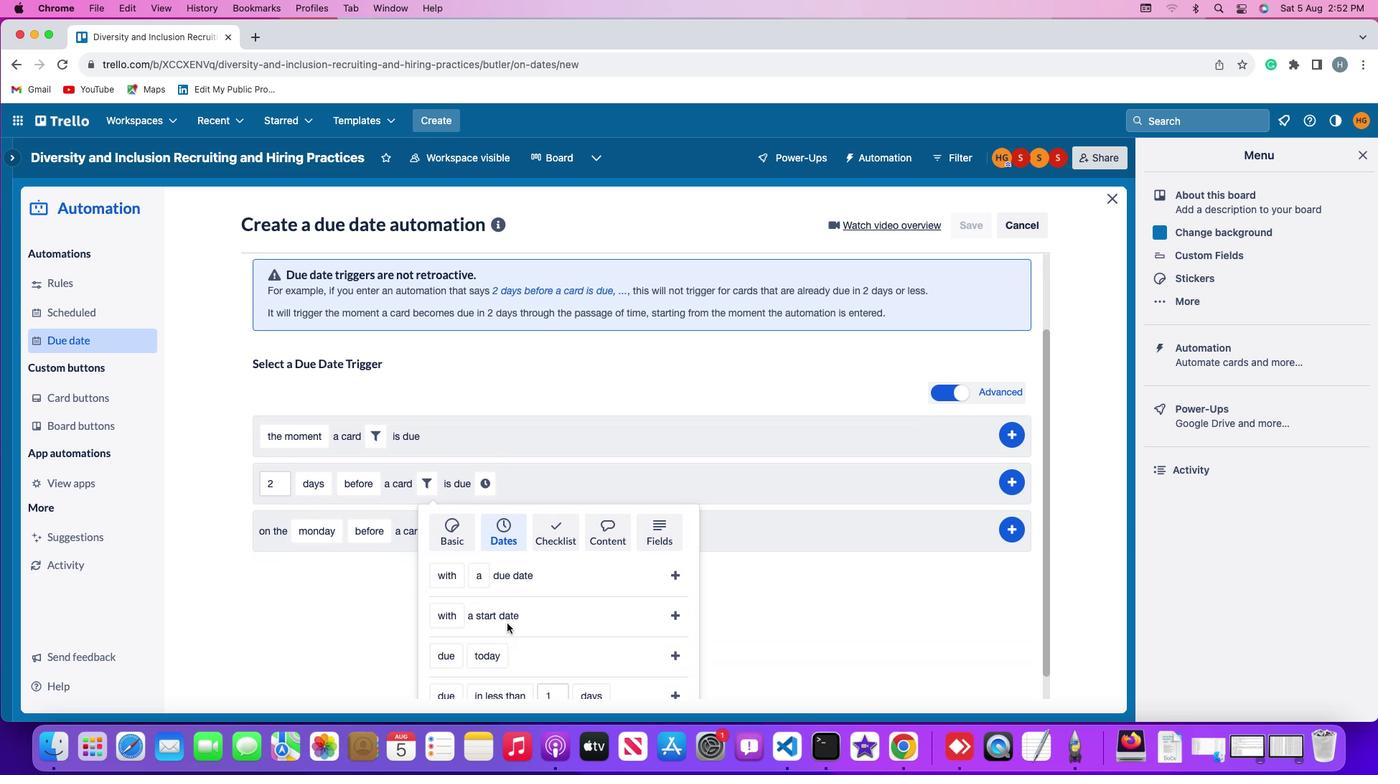 
Action: Mouse moved to (506, 622)
Screenshot: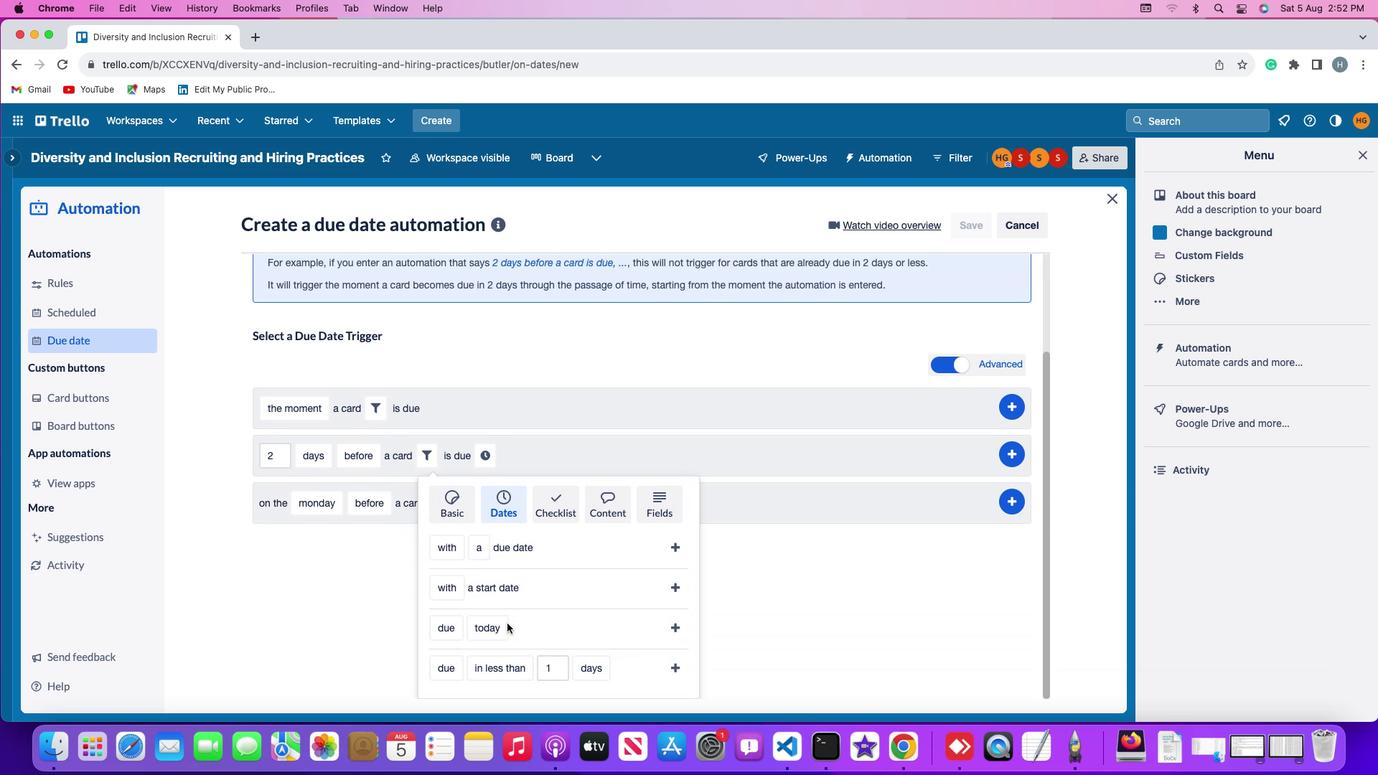
Action: Mouse scrolled (506, 622) with delta (0, -1)
Screenshot: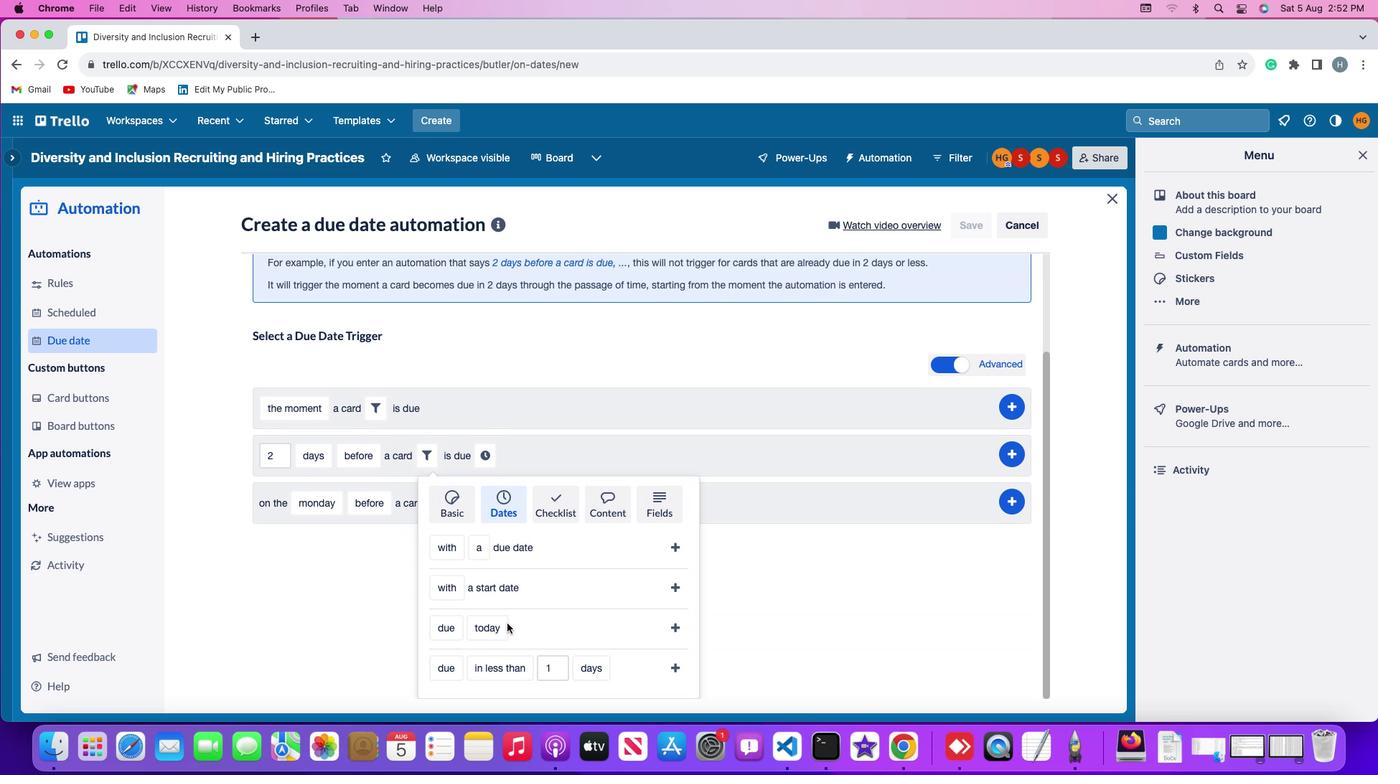 
Action: Mouse scrolled (506, 622) with delta (0, -1)
Screenshot: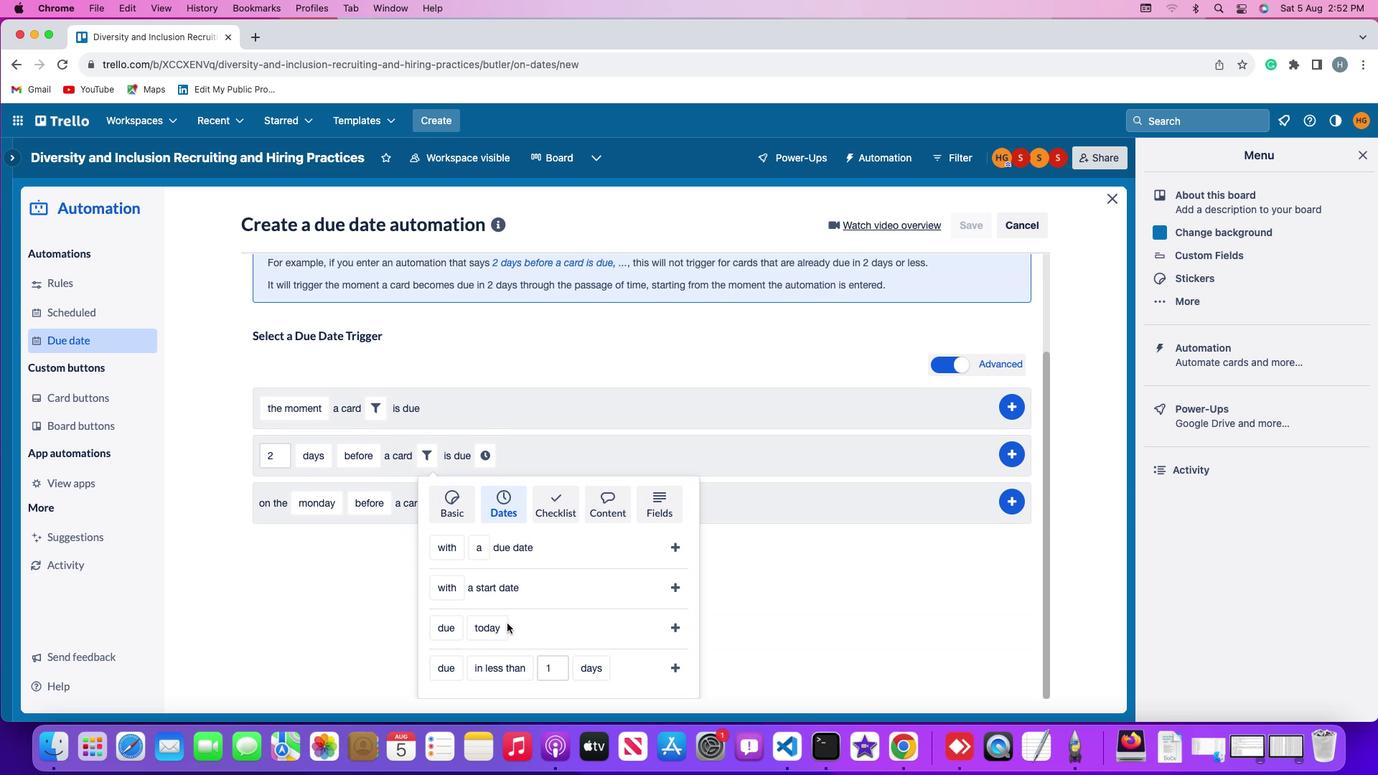 
Action: Mouse scrolled (506, 622) with delta (0, -2)
Screenshot: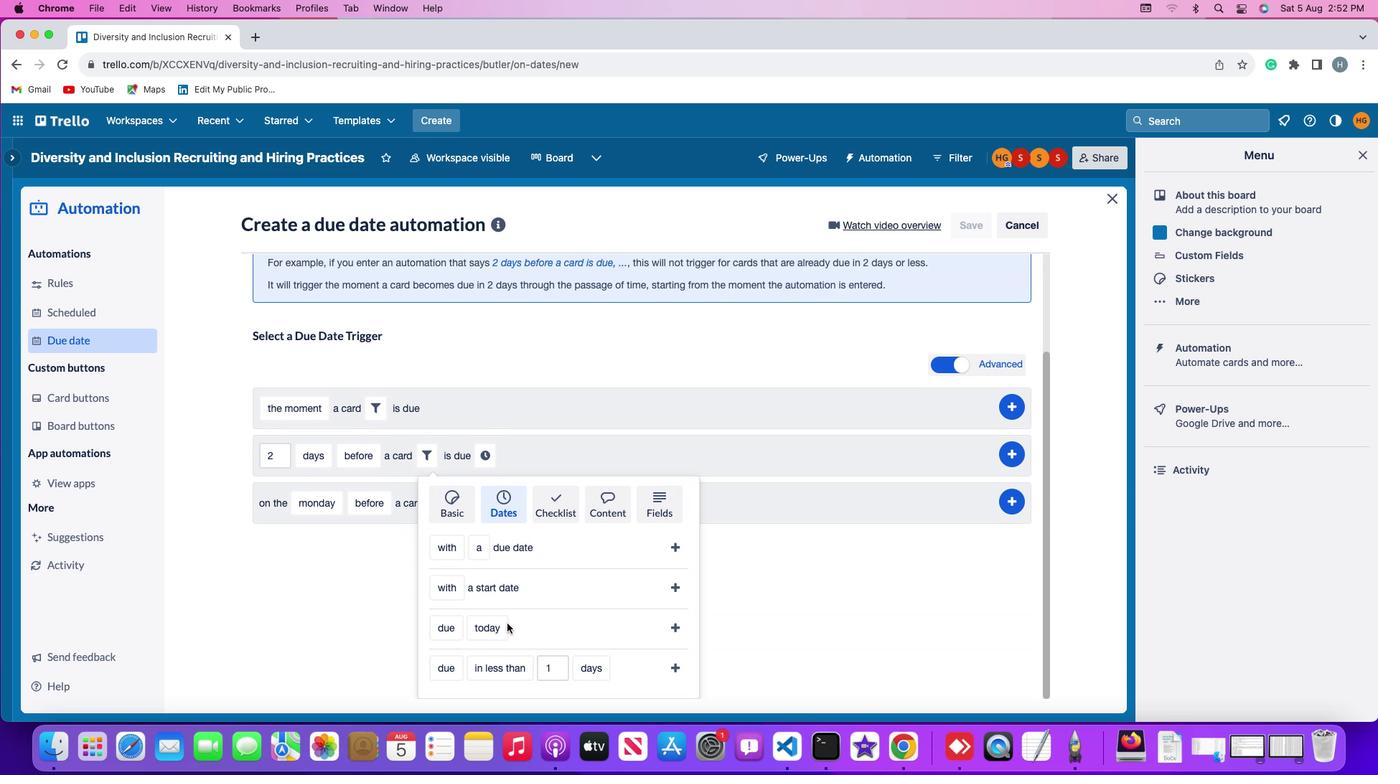 
Action: Mouse moved to (450, 625)
Screenshot: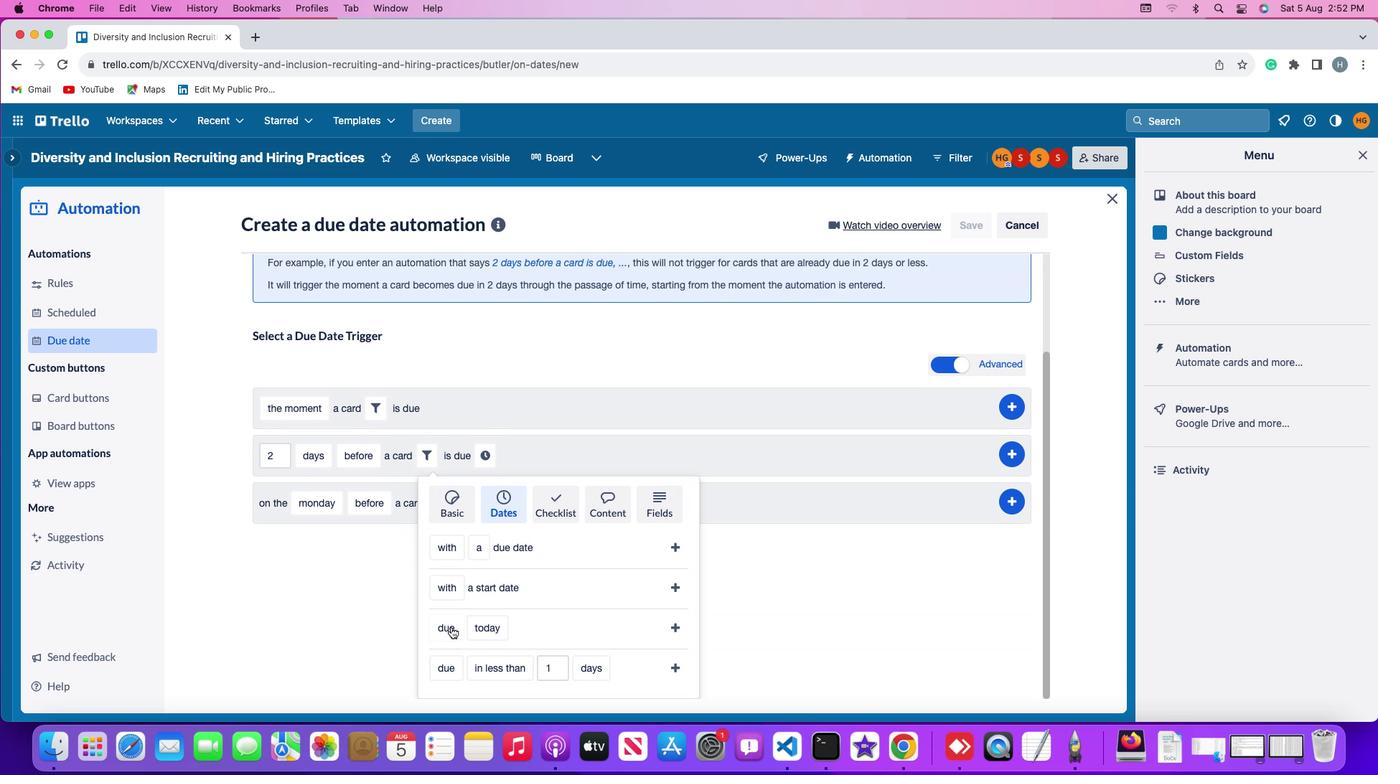 
Action: Mouse pressed left at (450, 625)
Screenshot: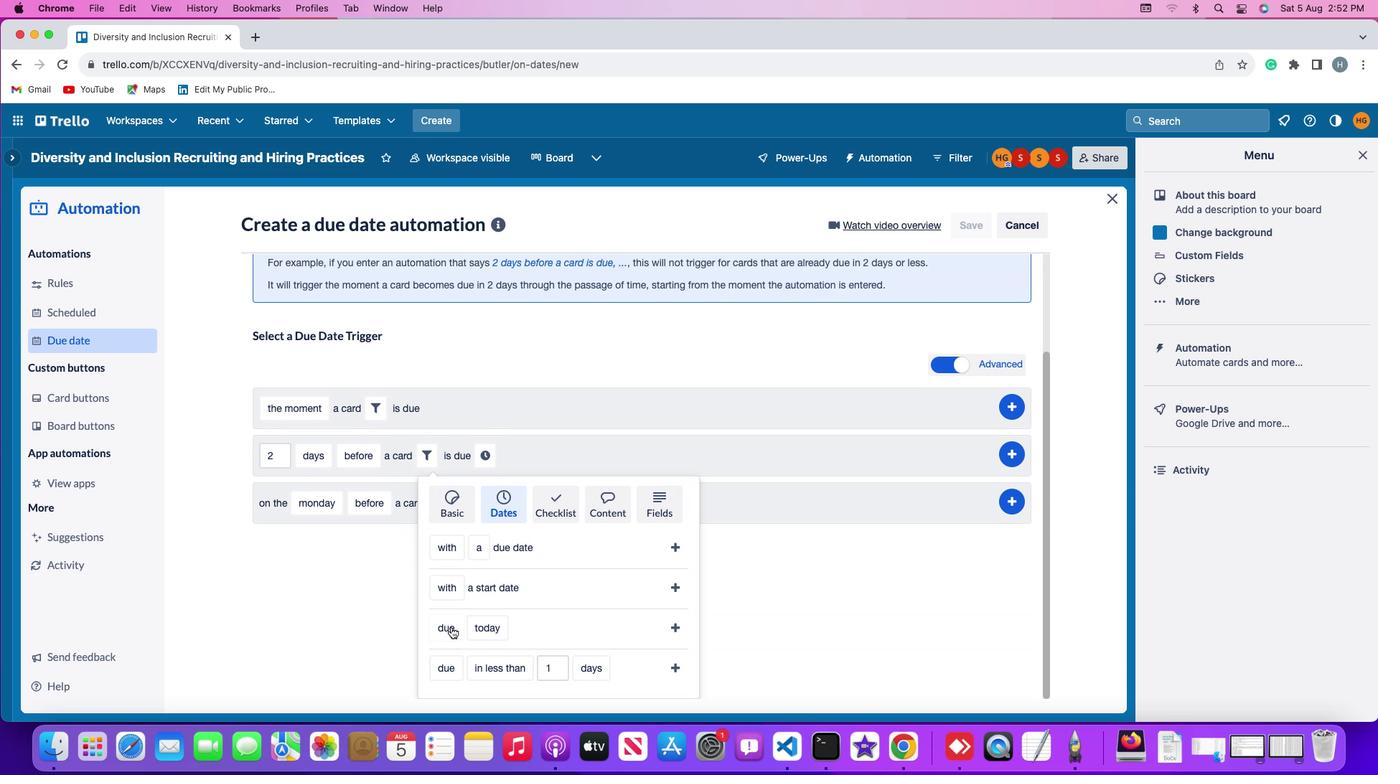 
Action: Mouse moved to (472, 543)
Screenshot: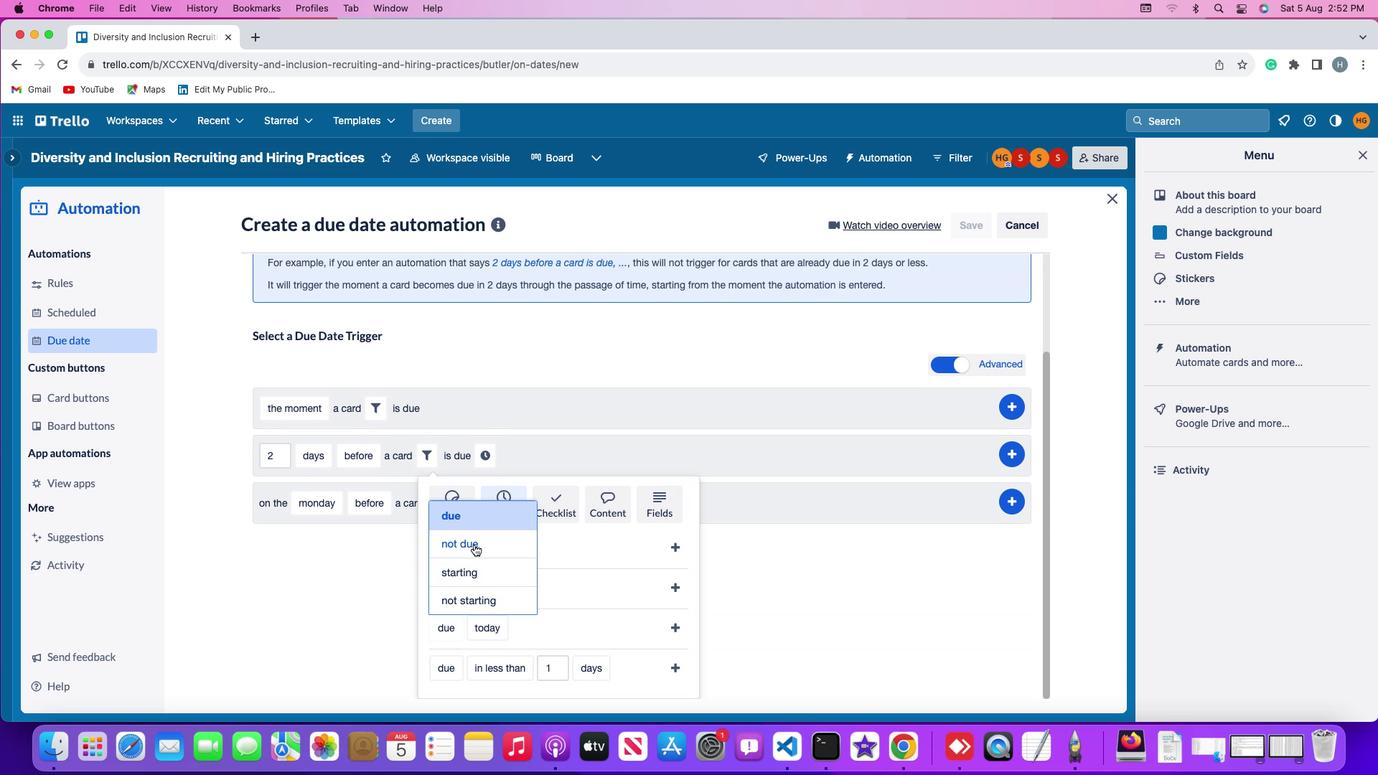 
Action: Mouse pressed left at (472, 543)
Screenshot: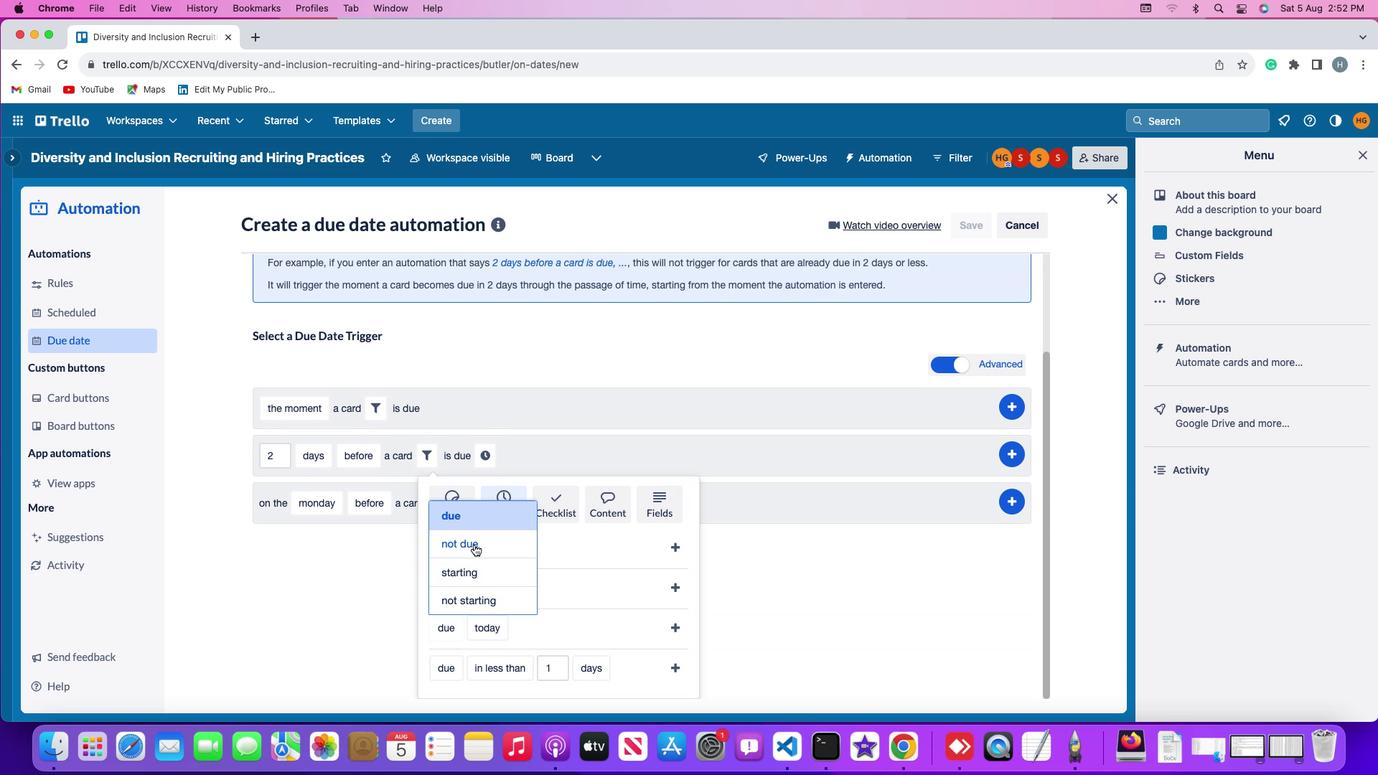 
Action: Mouse moved to (499, 618)
Screenshot: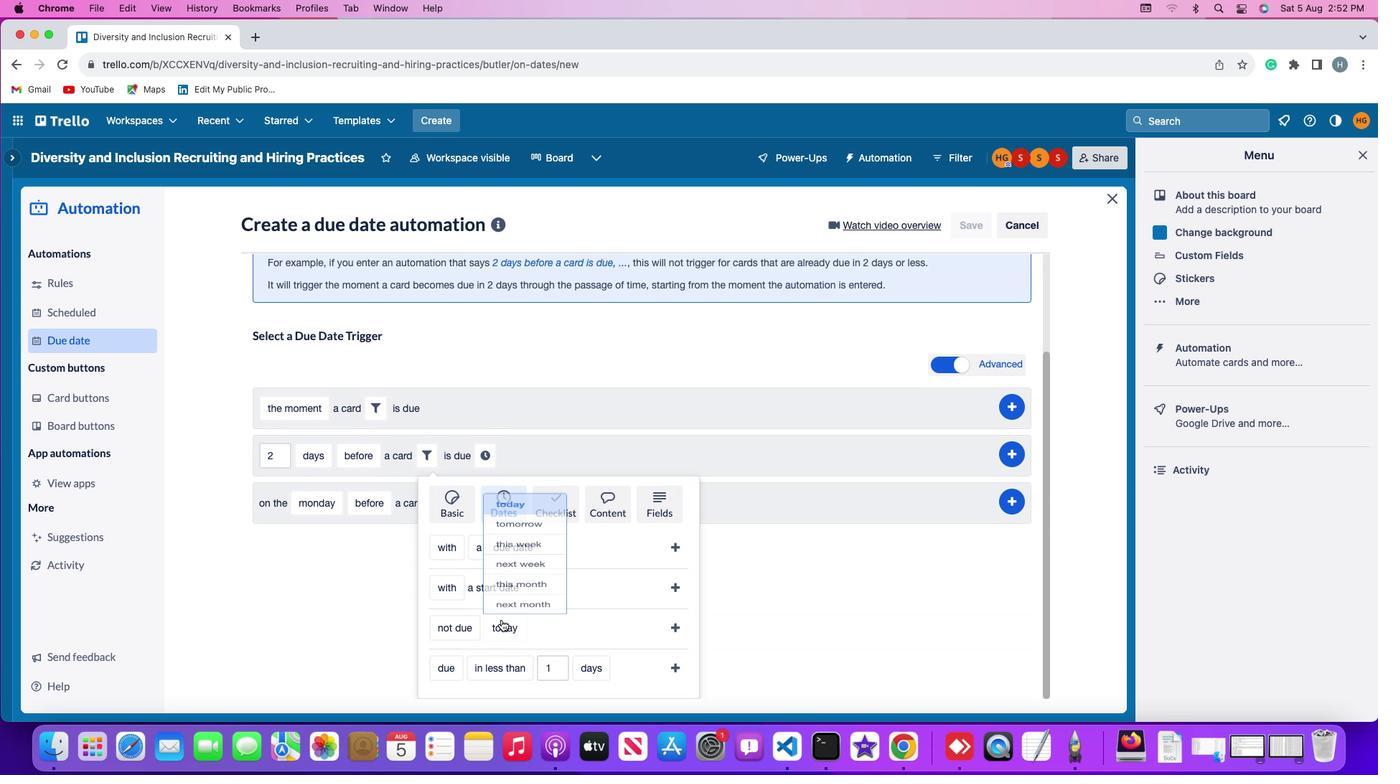 
Action: Mouse pressed left at (499, 618)
Screenshot: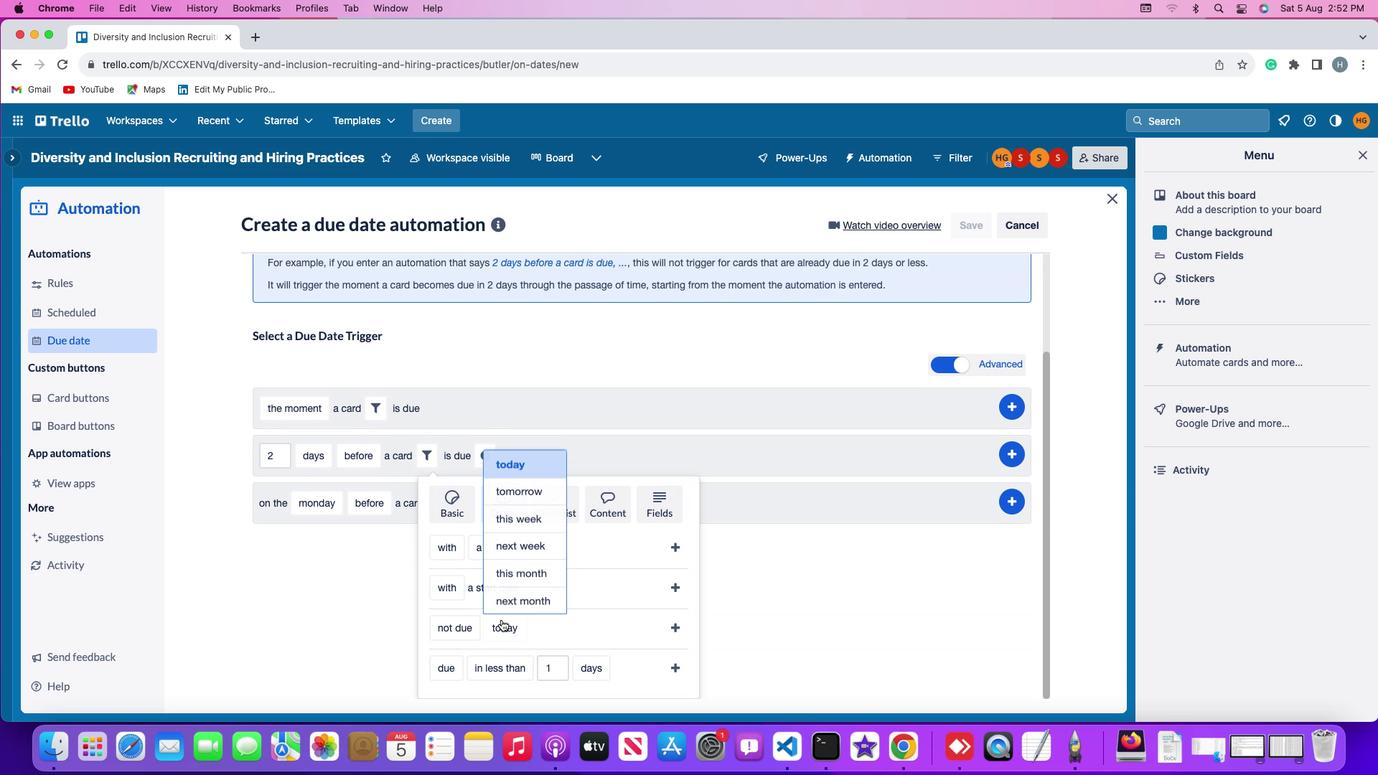 
Action: Mouse moved to (524, 511)
Screenshot: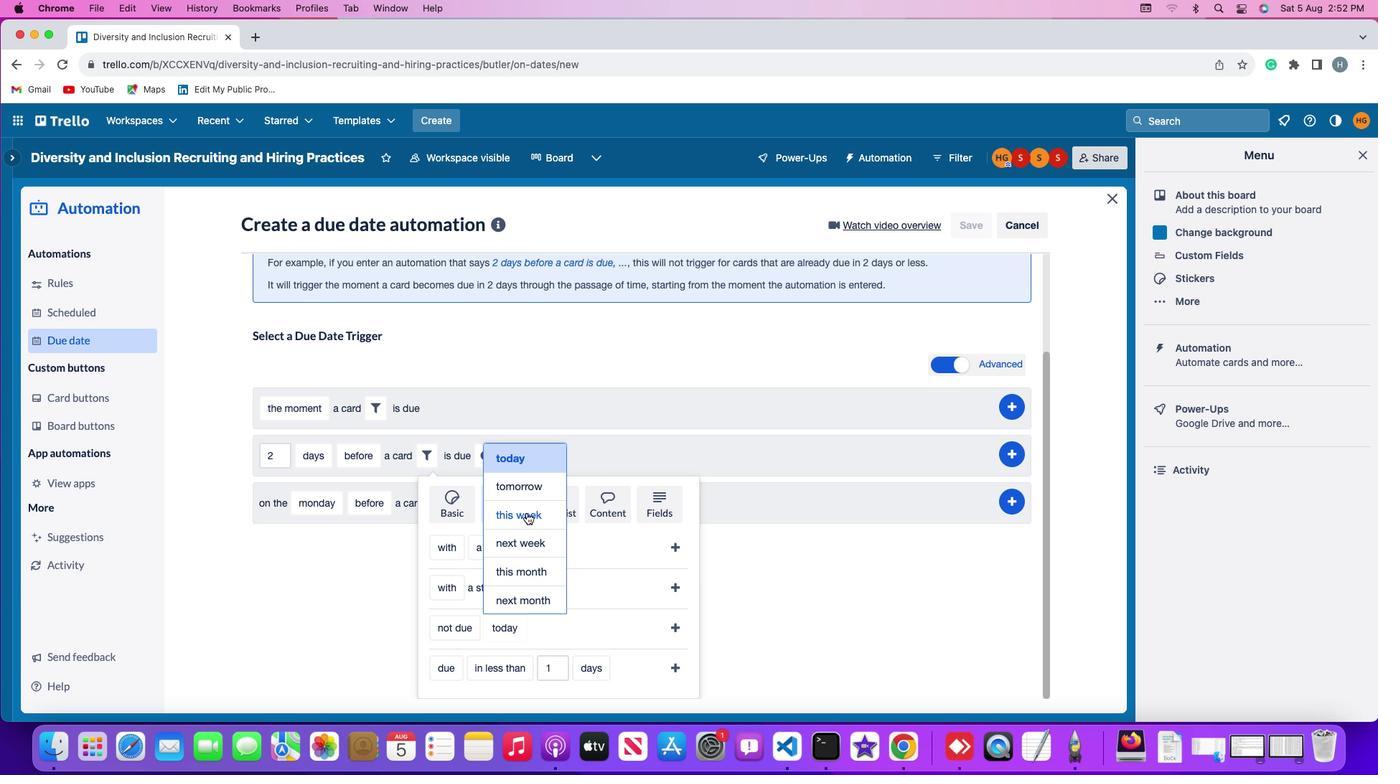 
Action: Mouse pressed left at (524, 511)
Screenshot: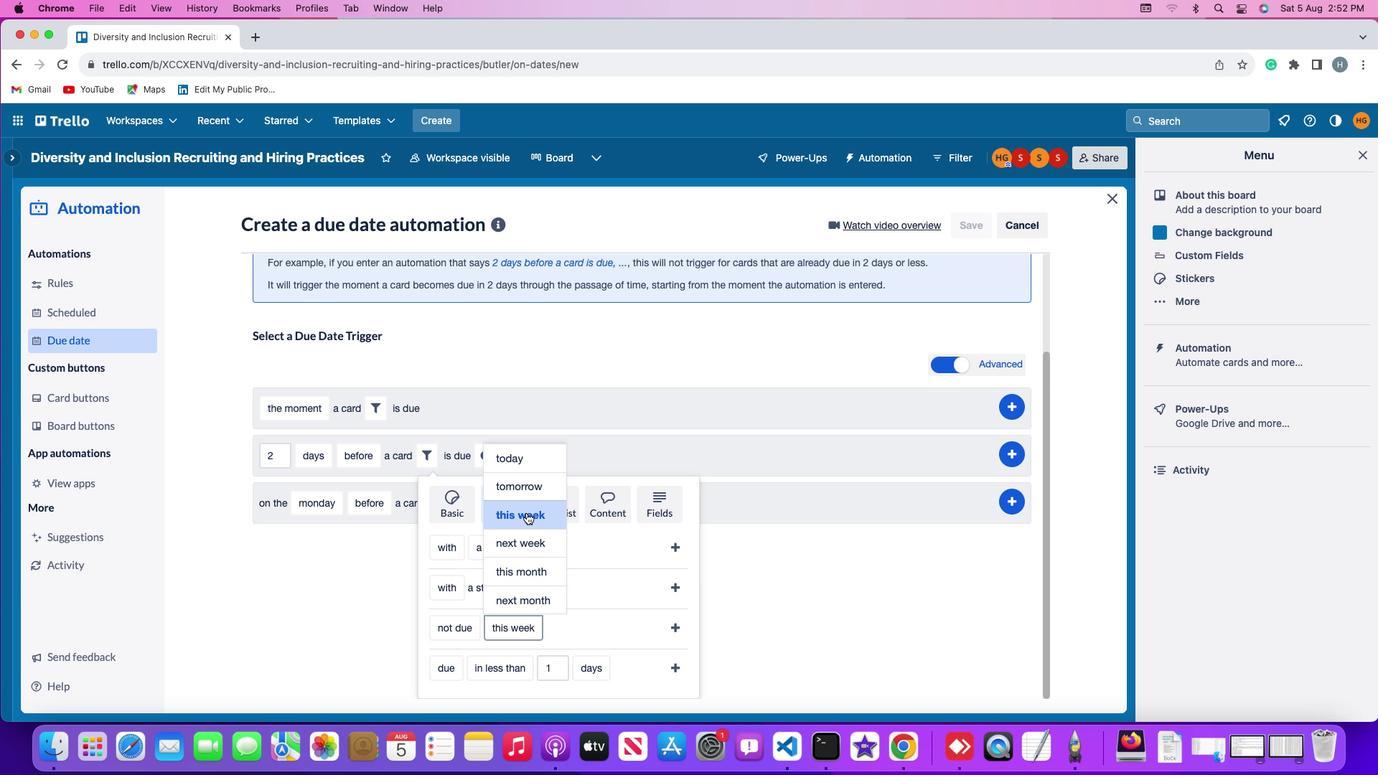 
Action: Mouse moved to (671, 623)
Screenshot: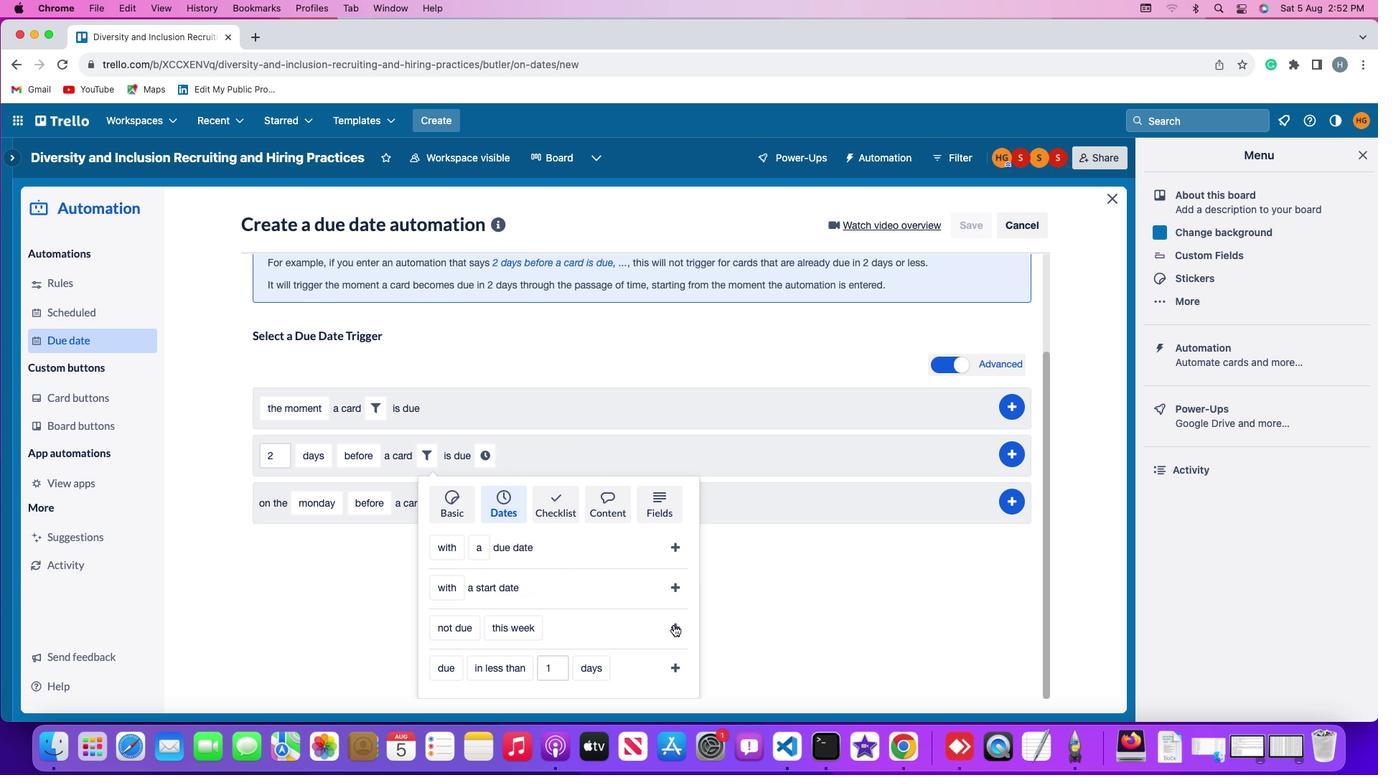
Action: Mouse pressed left at (671, 623)
Screenshot: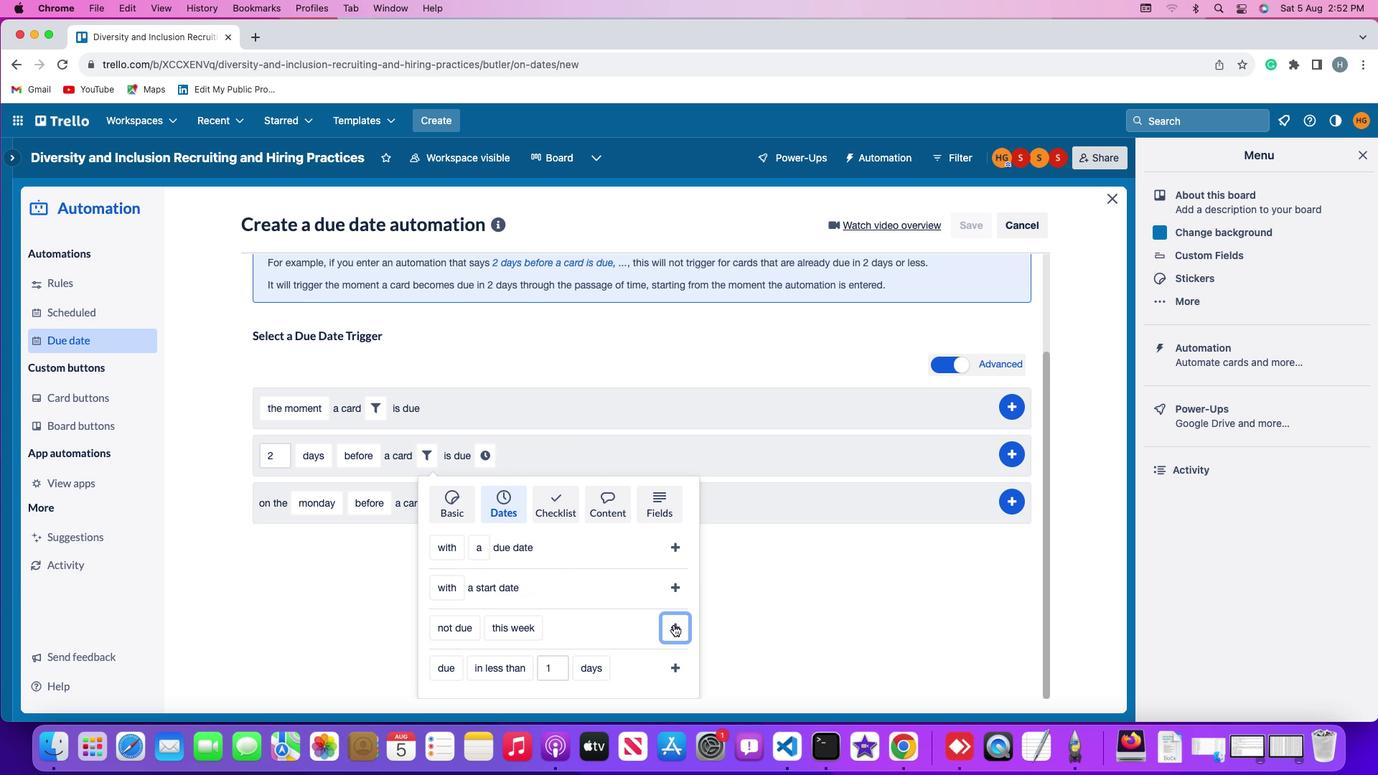 
Action: Mouse moved to (600, 573)
Screenshot: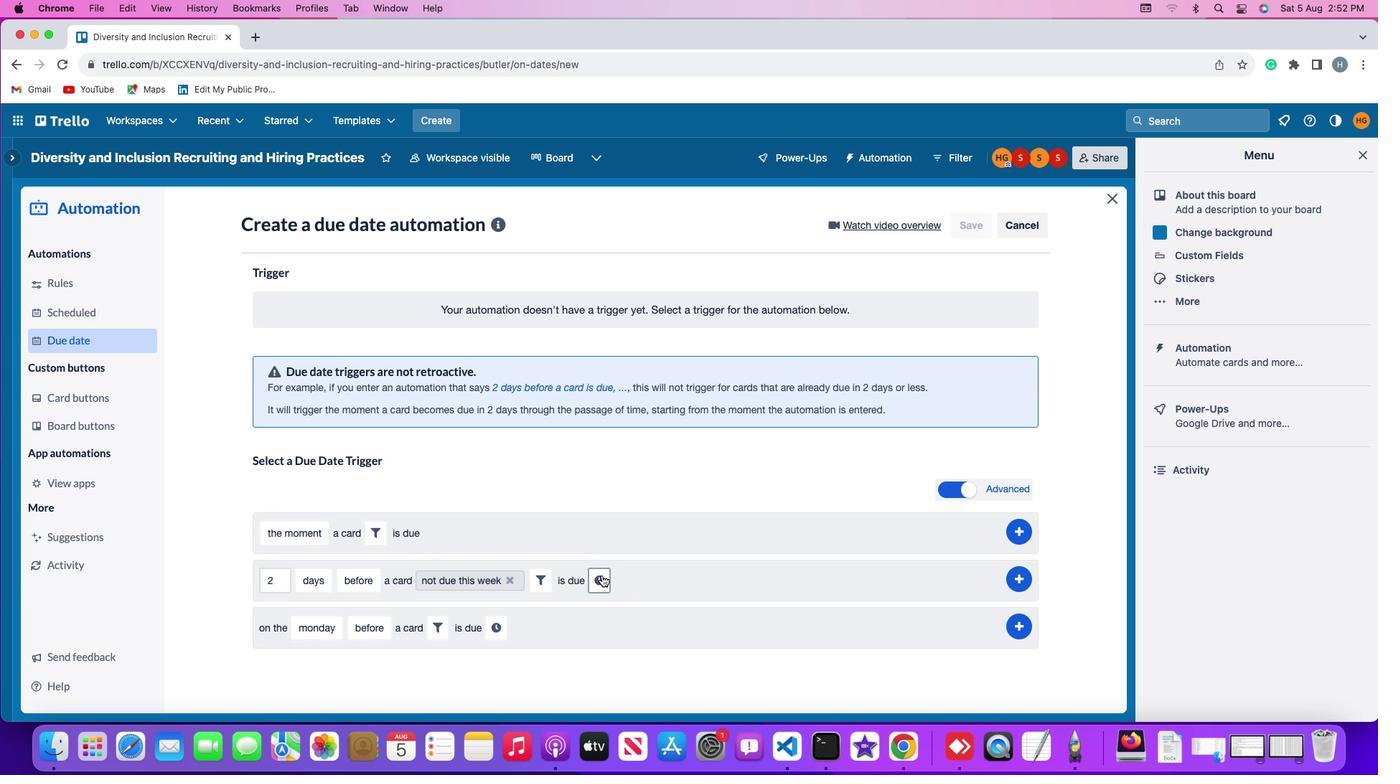 
Action: Mouse pressed left at (600, 573)
Screenshot: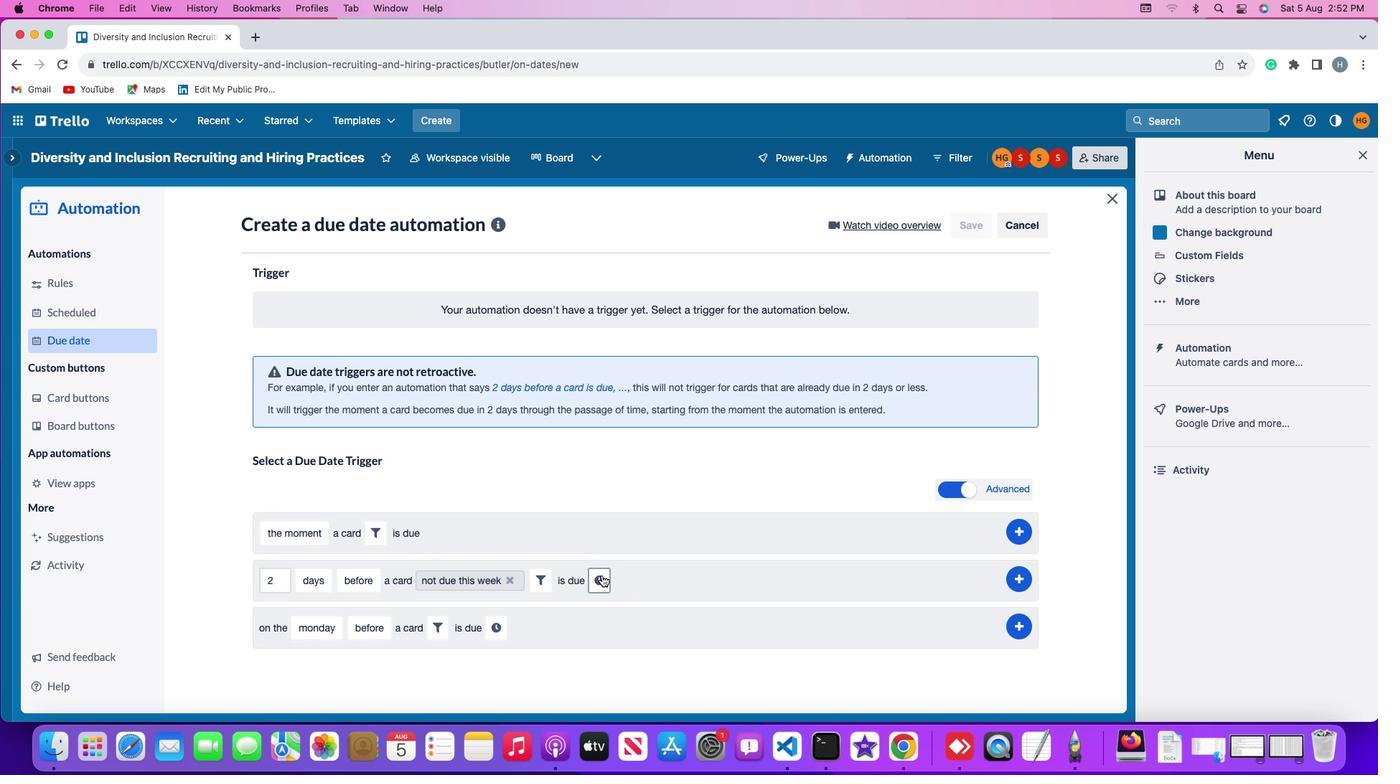 
Action: Mouse moved to (632, 580)
Screenshot: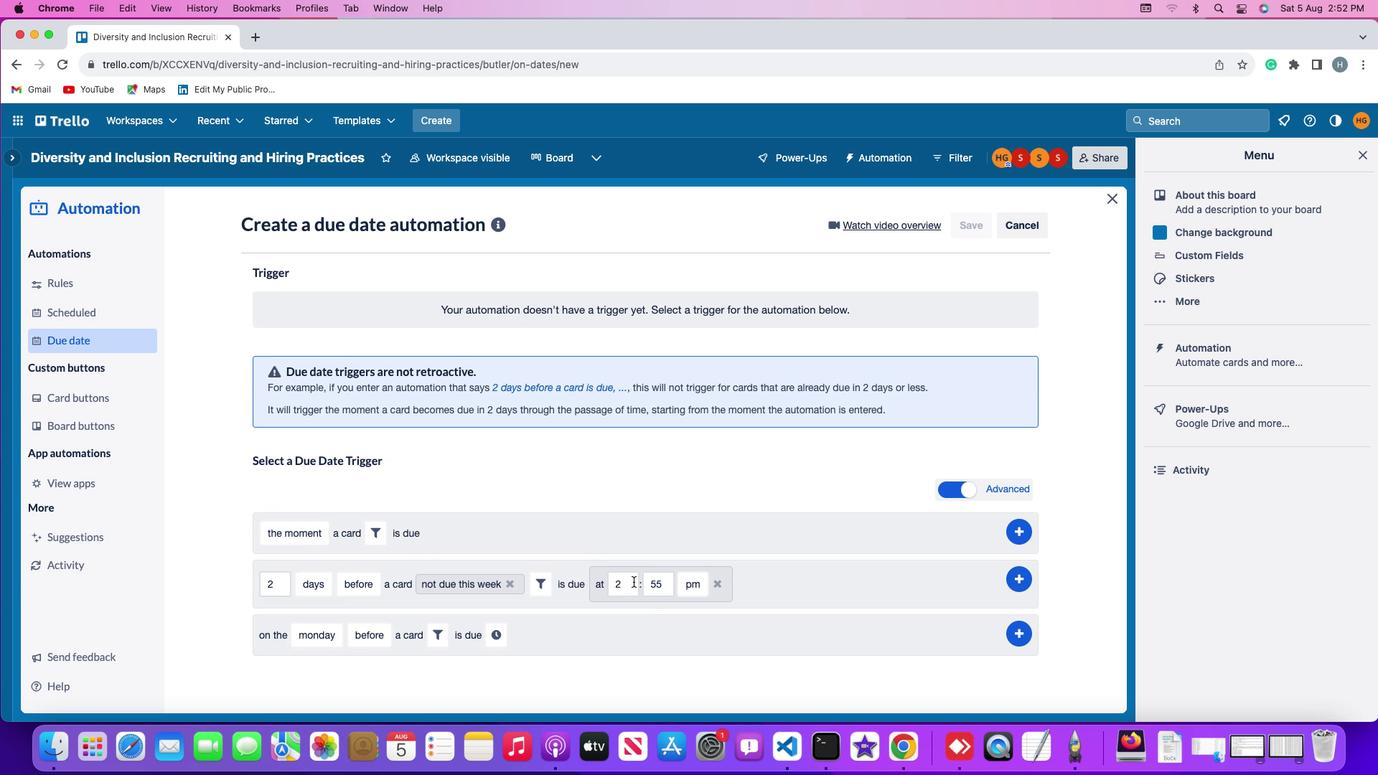 
Action: Mouse pressed left at (632, 580)
Screenshot: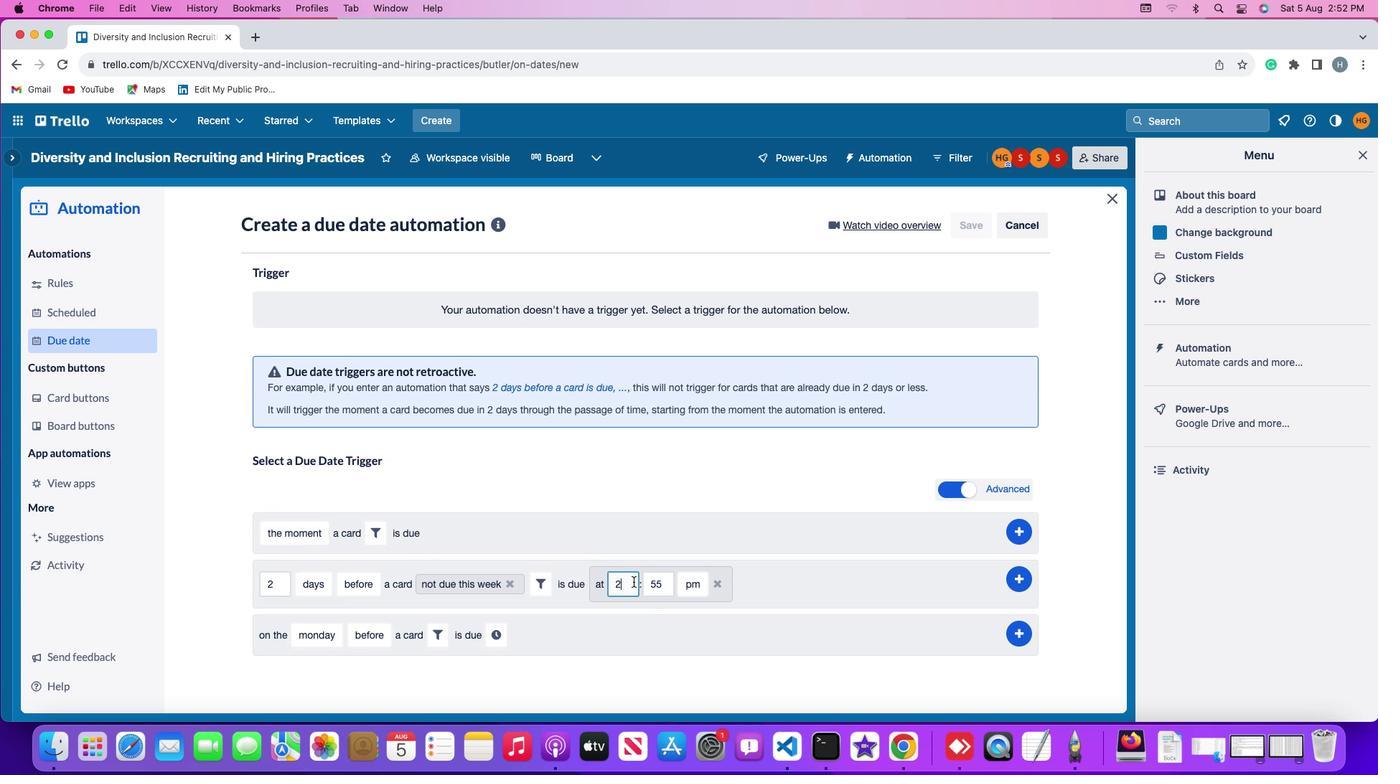 
Action: Key pressed Key.backspace'1''1'
Screenshot: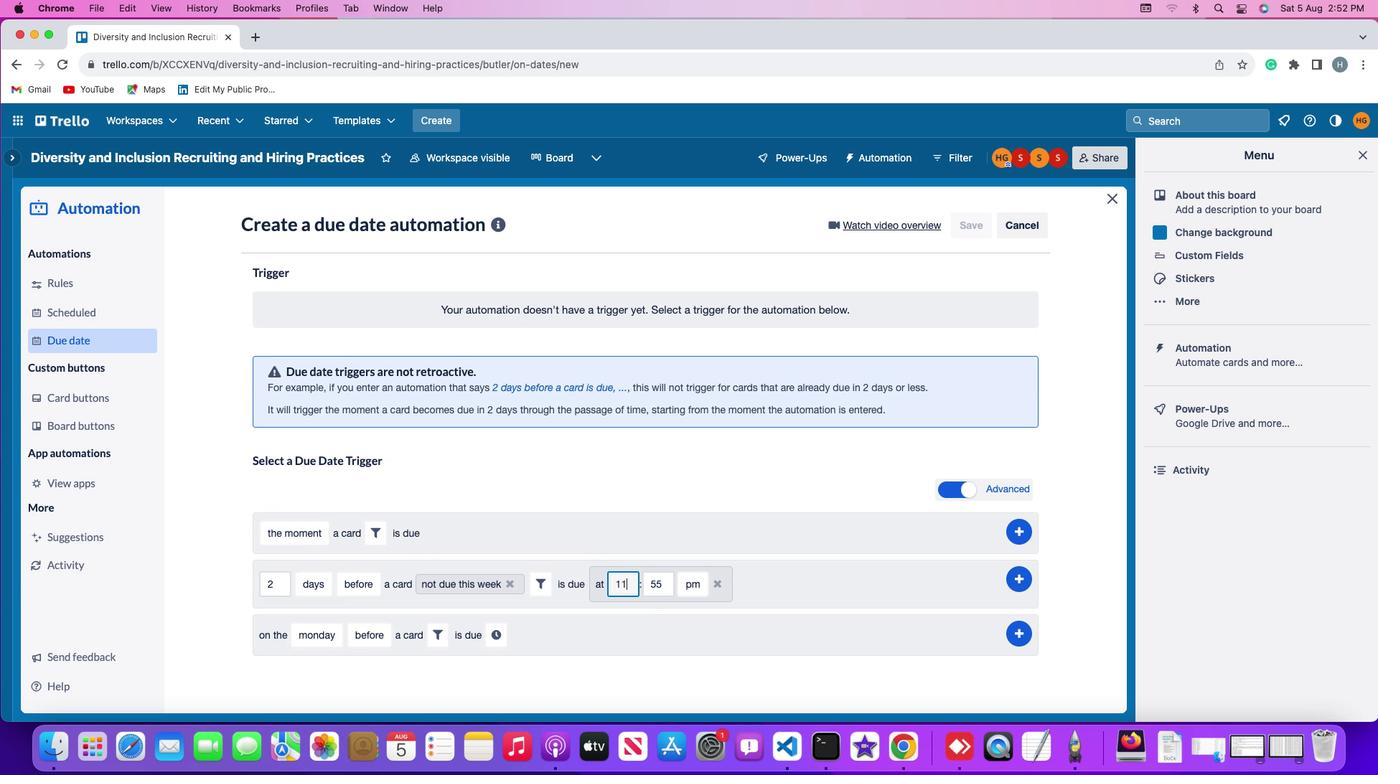 
Action: Mouse moved to (660, 578)
Screenshot: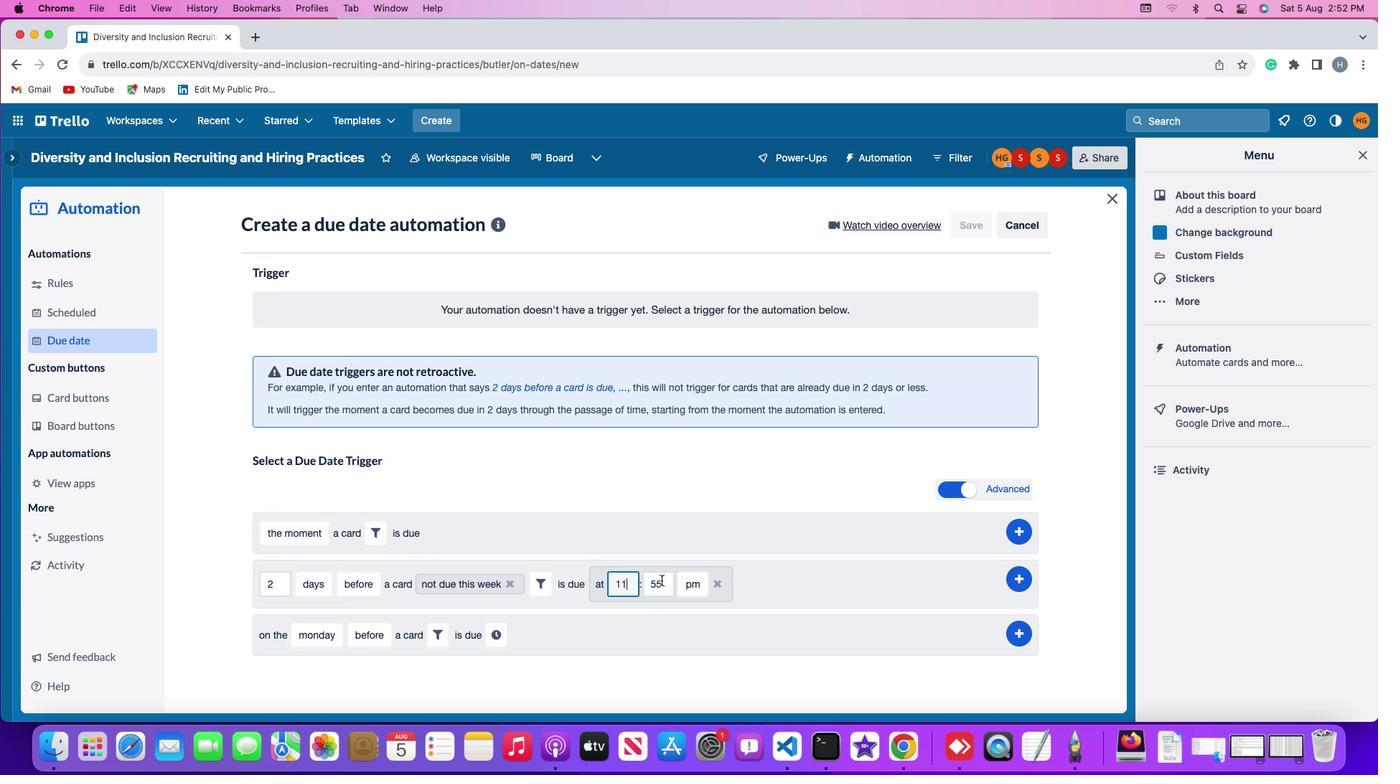 
Action: Mouse pressed left at (660, 578)
Screenshot: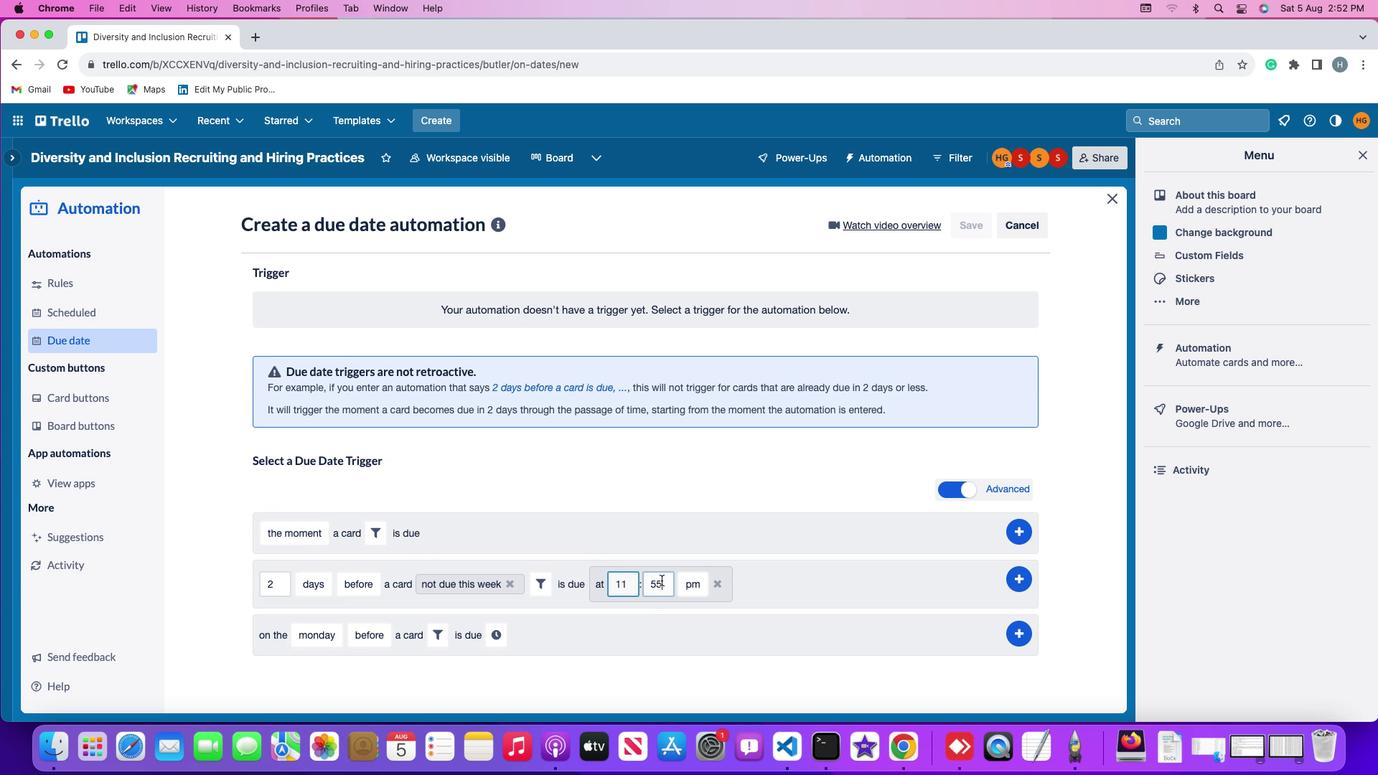 
Action: Key pressed Key.backspaceKey.backspace'0''0'
Screenshot: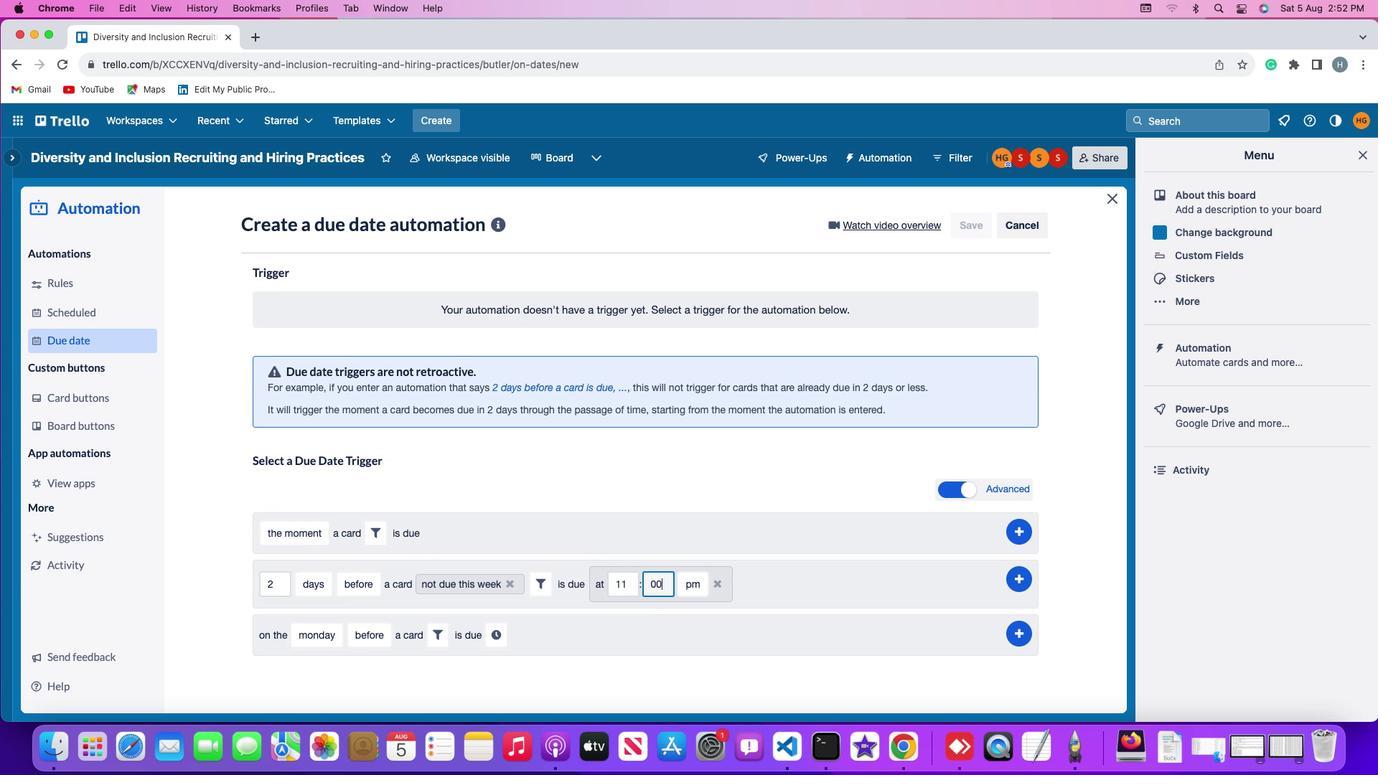 
Action: Mouse moved to (689, 579)
Screenshot: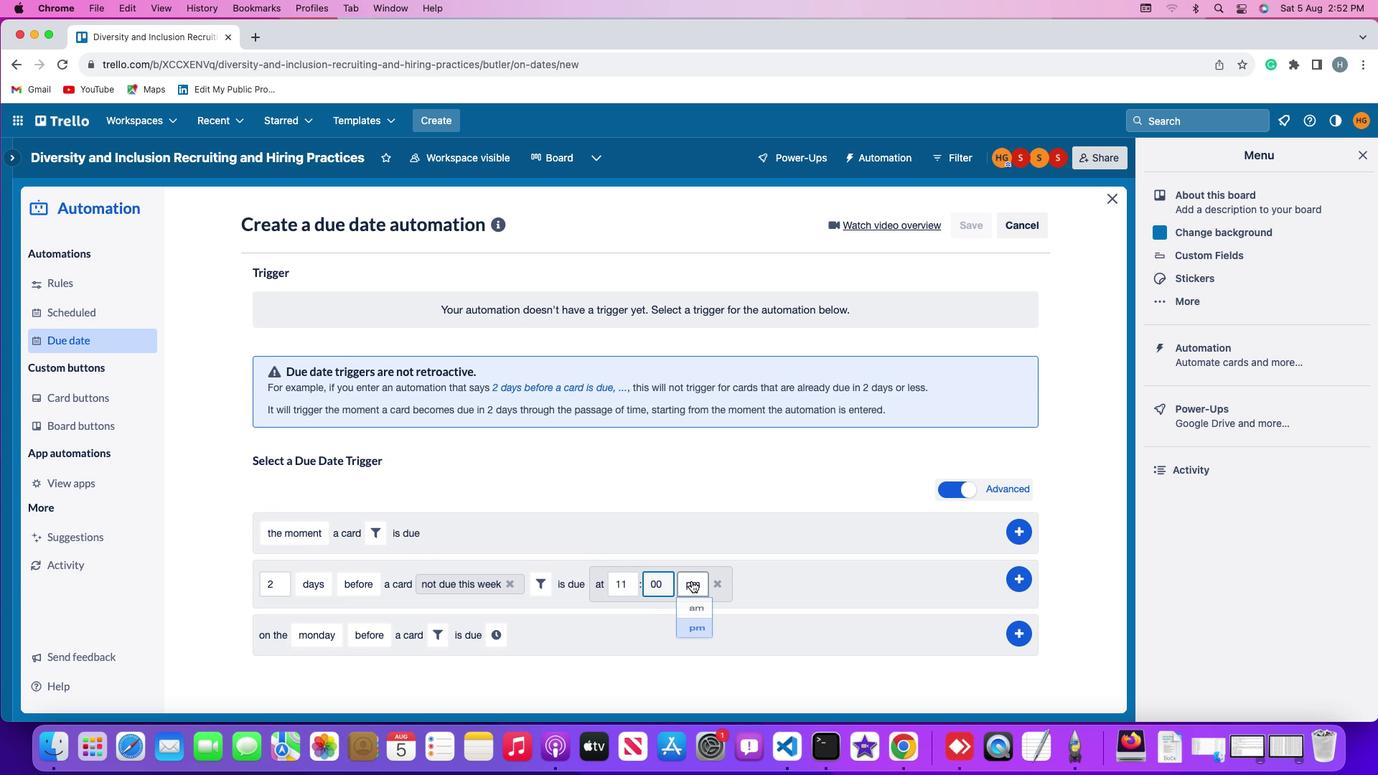 
Action: Mouse pressed left at (689, 579)
Screenshot: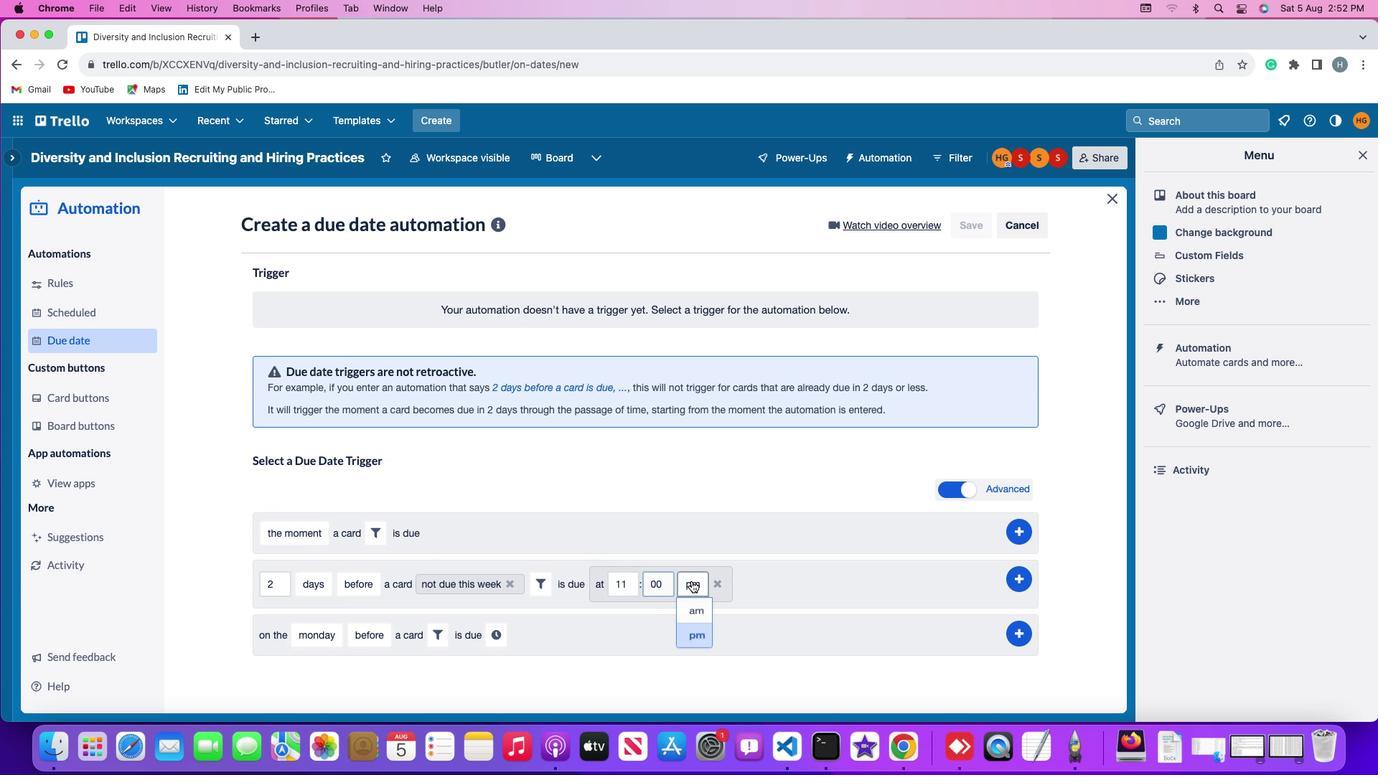 
Action: Mouse moved to (692, 607)
Screenshot: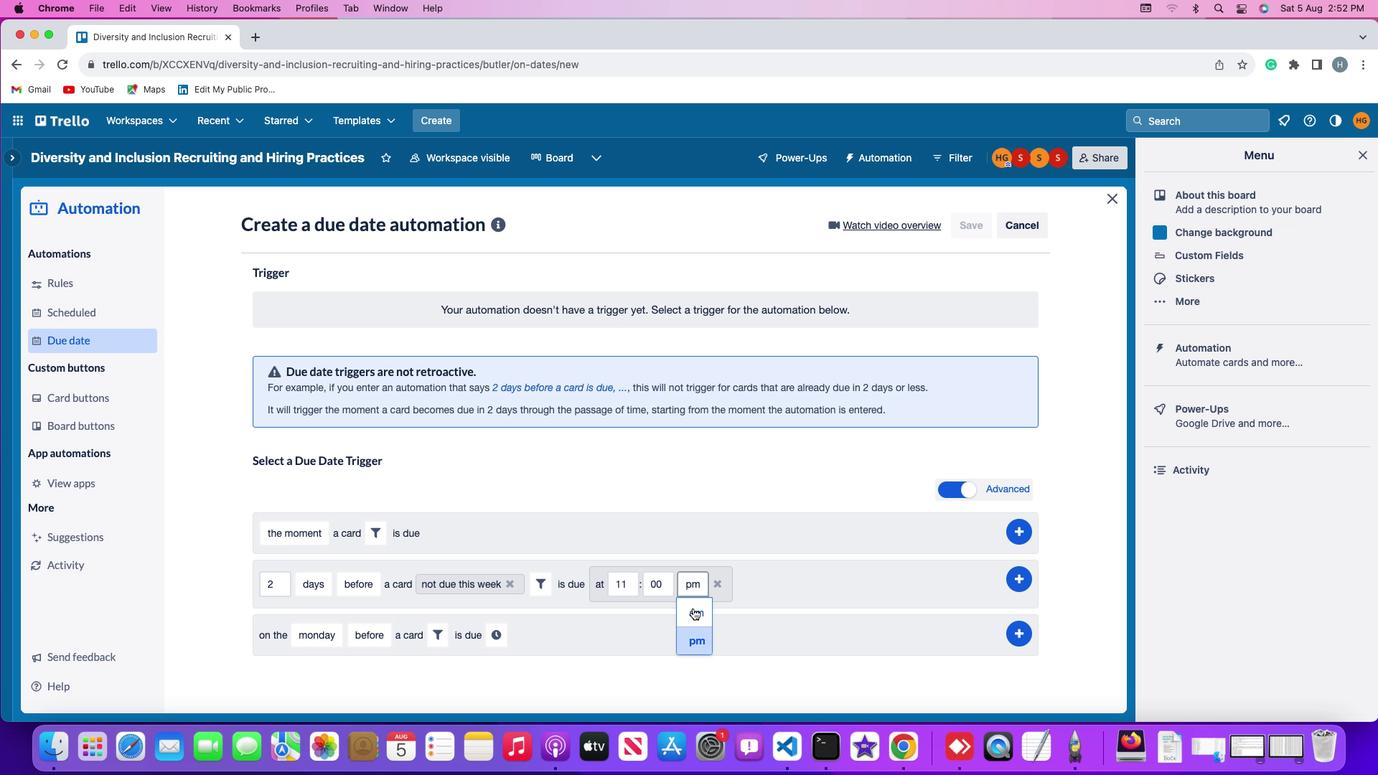 
Action: Mouse pressed left at (692, 607)
Screenshot: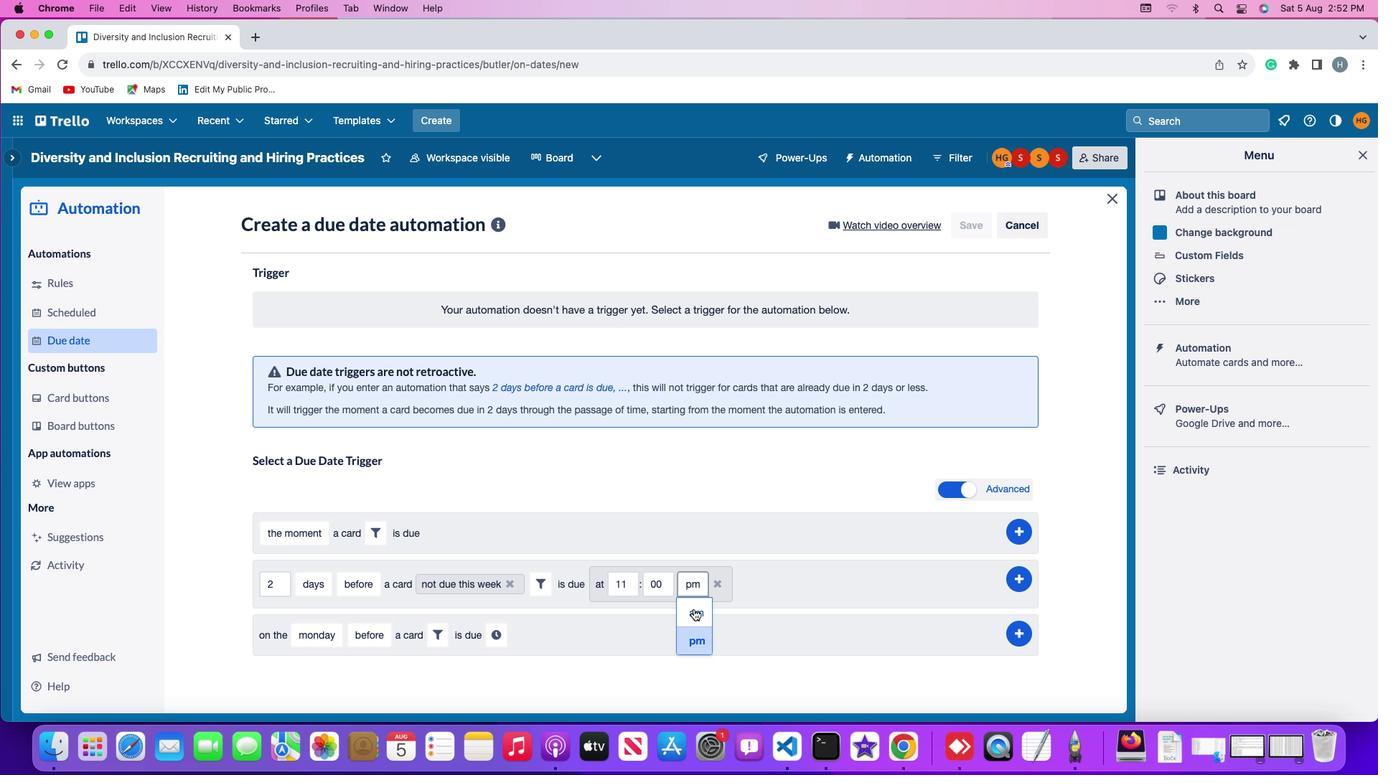
Action: Mouse moved to (1018, 573)
Screenshot: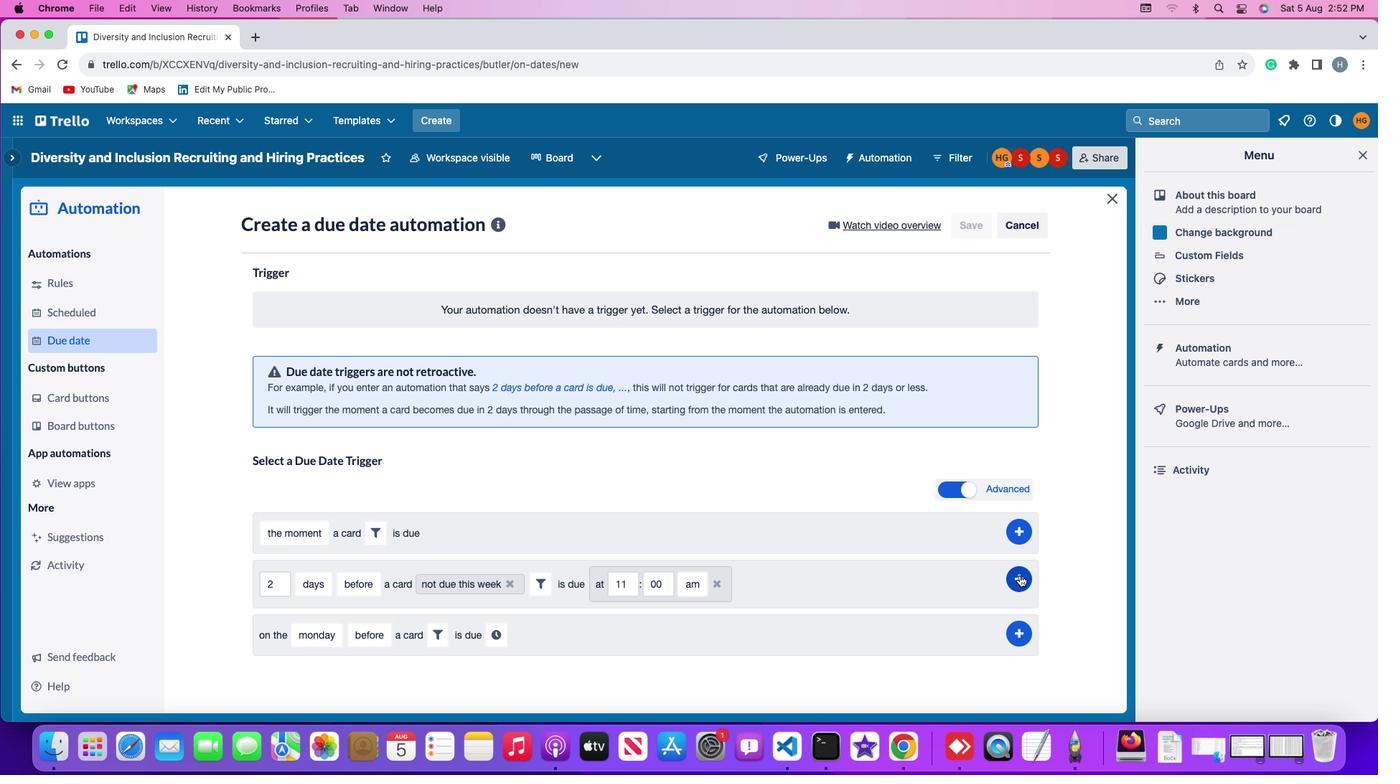 
Action: Mouse pressed left at (1018, 573)
Screenshot: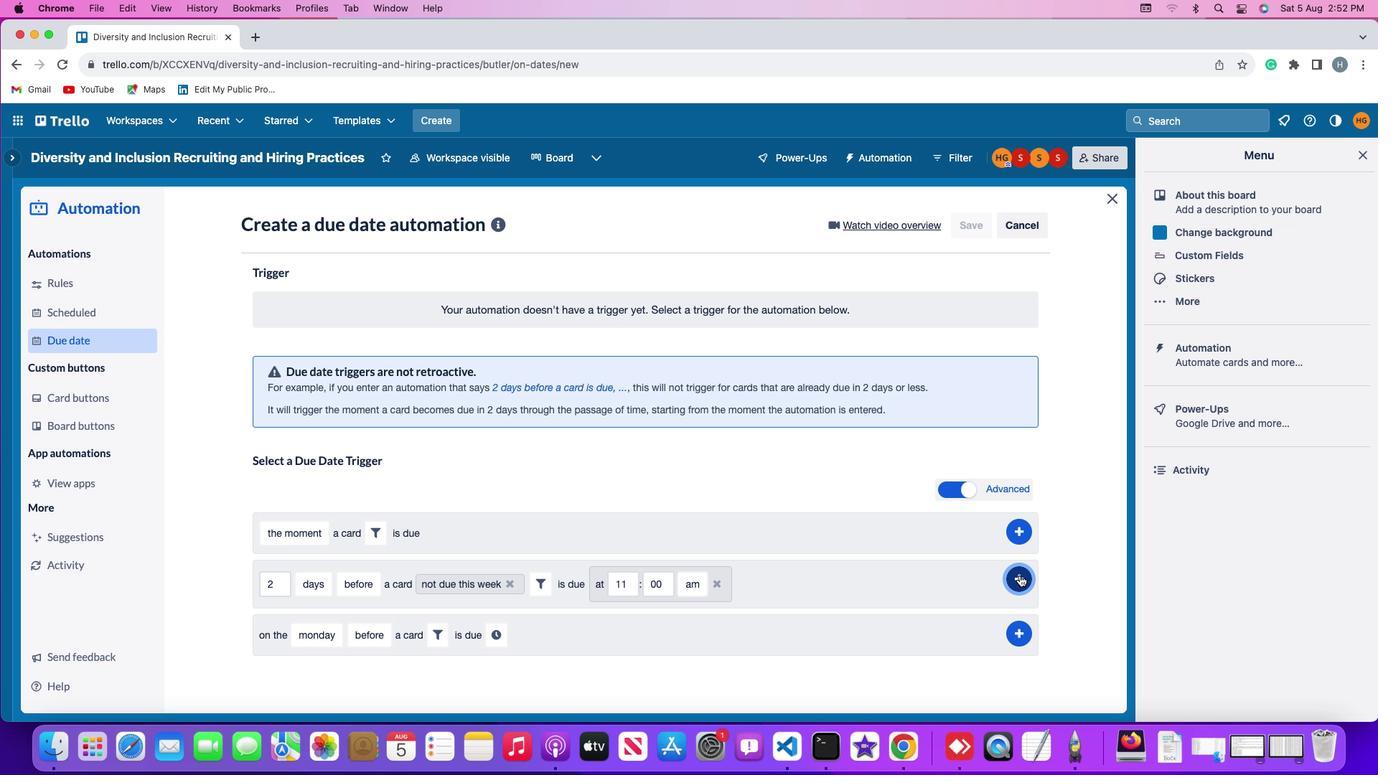 
Action: Mouse moved to (1099, 401)
Screenshot: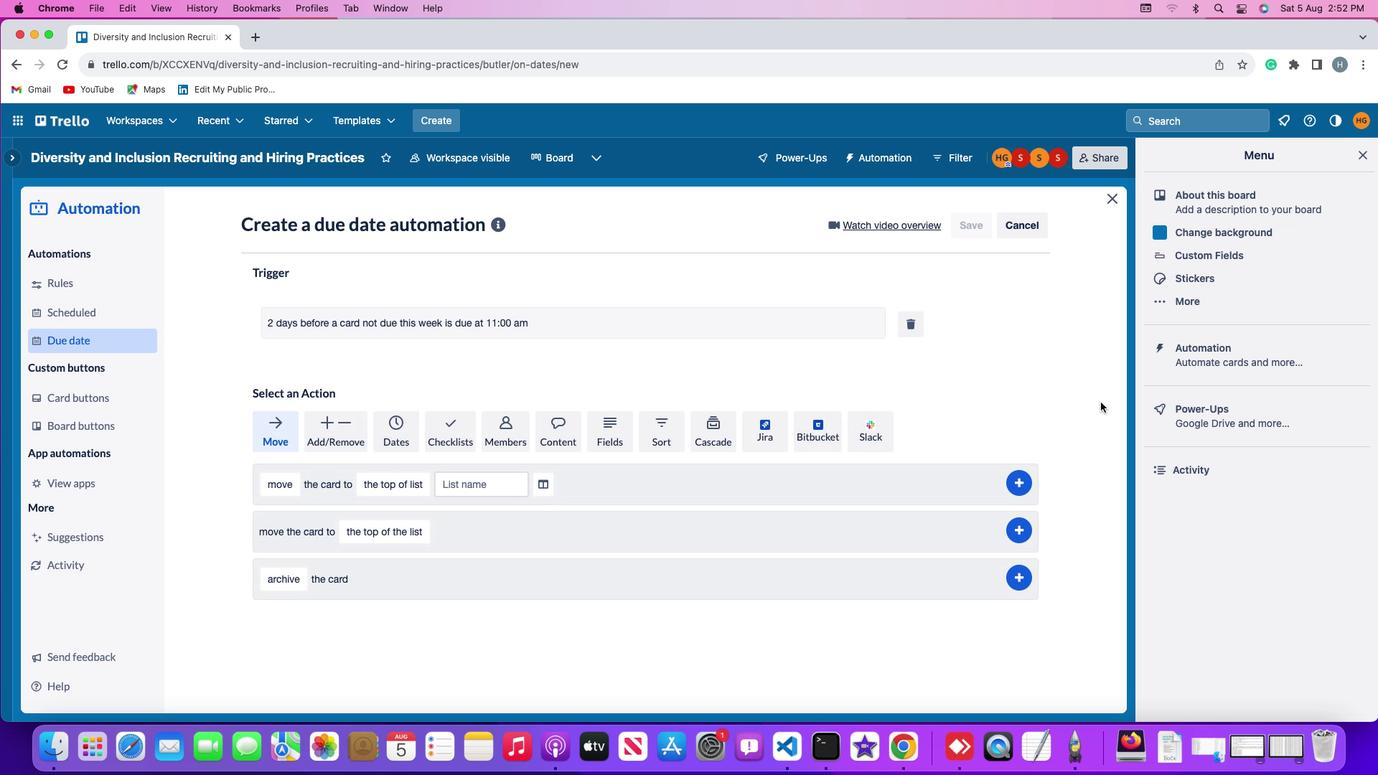 
